 Task: Use GitHub's "Stars" to bookmark and organize repositories of interest.
Action: Mouse moved to (545, 42)
Screenshot: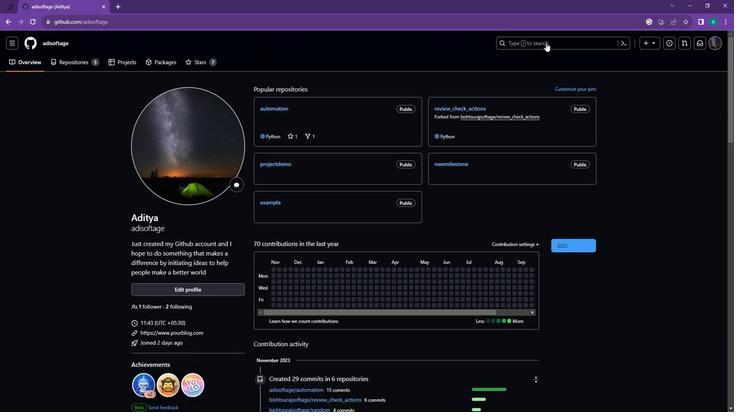 
Action: Mouse pressed left at (545, 42)
Screenshot: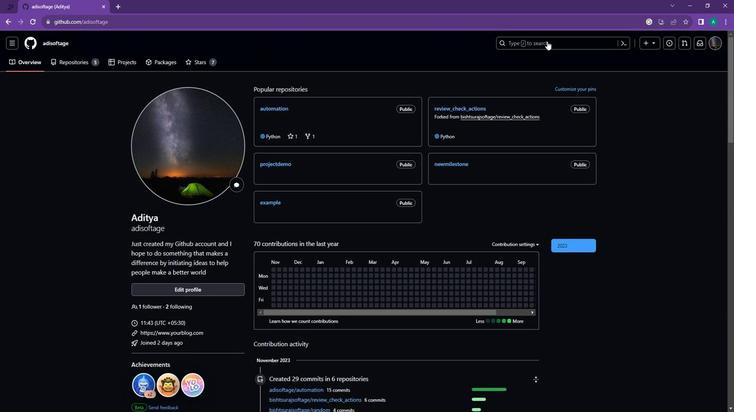
Action: Key pressed ctrl+A<Key.backspace>stock<Key.space>prediction<Key.enter>
Screenshot: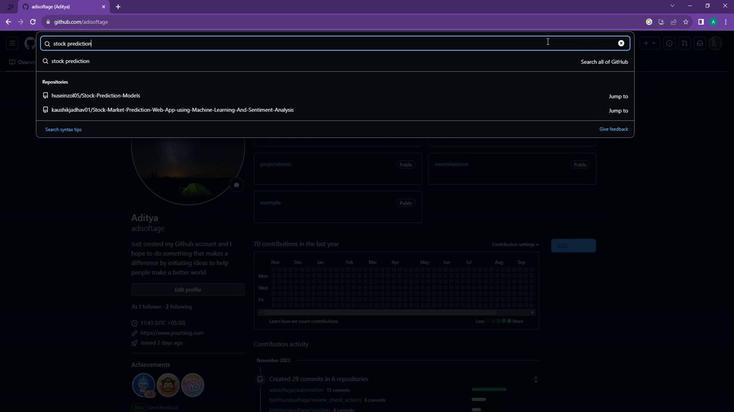 
Action: Mouse moved to (179, 157)
Screenshot: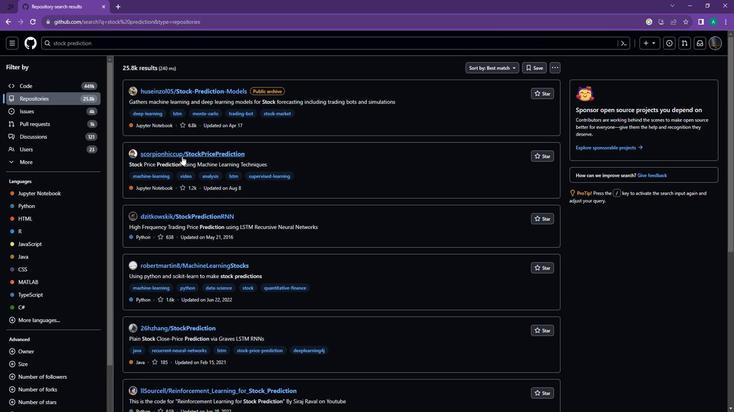 
Action: Mouse pressed left at (179, 157)
Screenshot: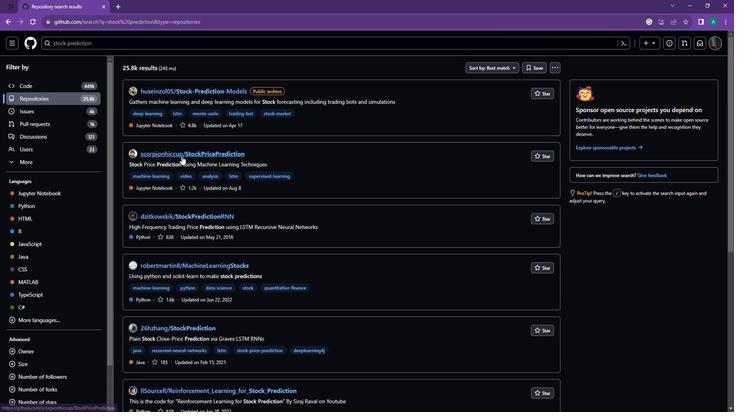 
Action: Mouse moved to (48, 45)
Screenshot: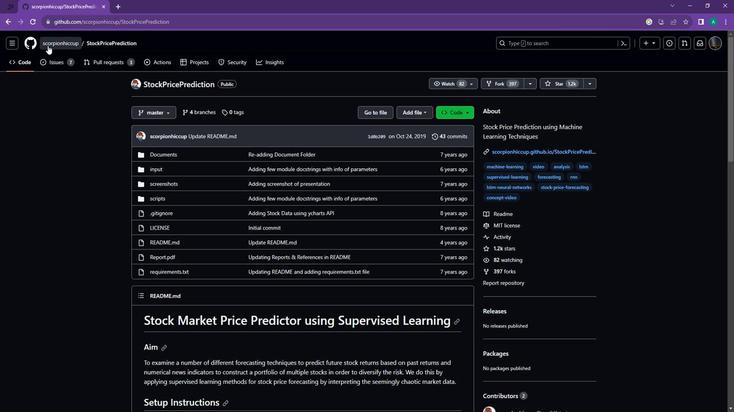 
Action: Mouse pressed left at (48, 45)
Screenshot: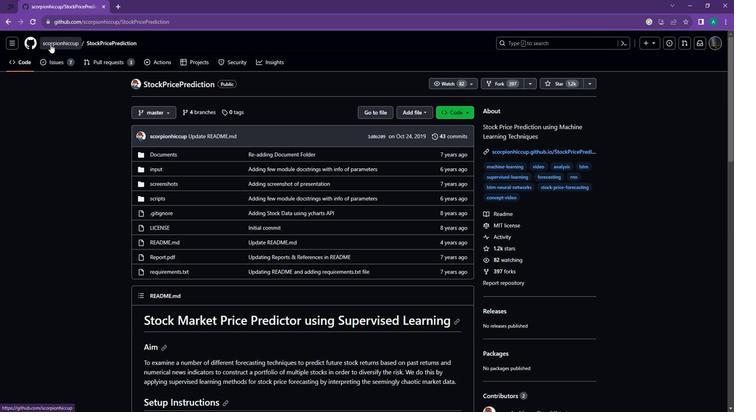 
Action: Mouse moved to (299, 110)
Screenshot: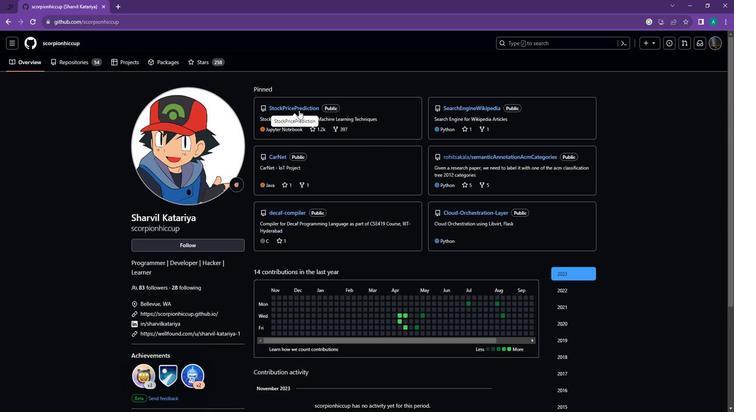 
Action: Mouse pressed left at (299, 110)
Screenshot: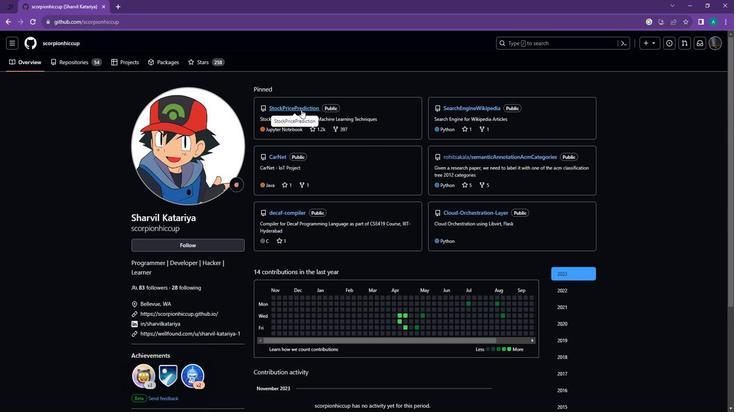
Action: Mouse moved to (266, 122)
Screenshot: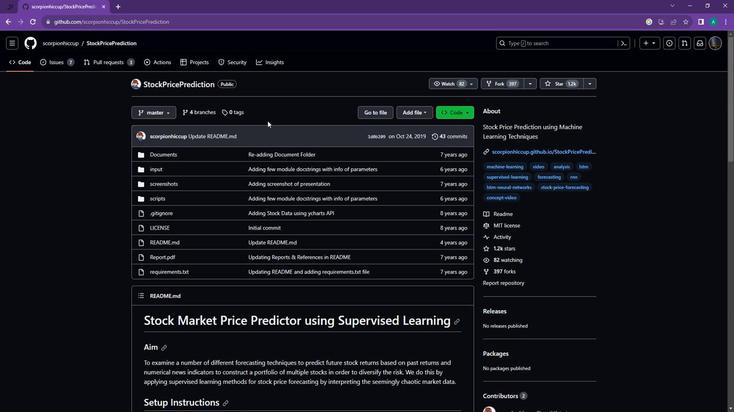 
Action: Mouse scrolled (266, 122) with delta (0, 0)
Screenshot: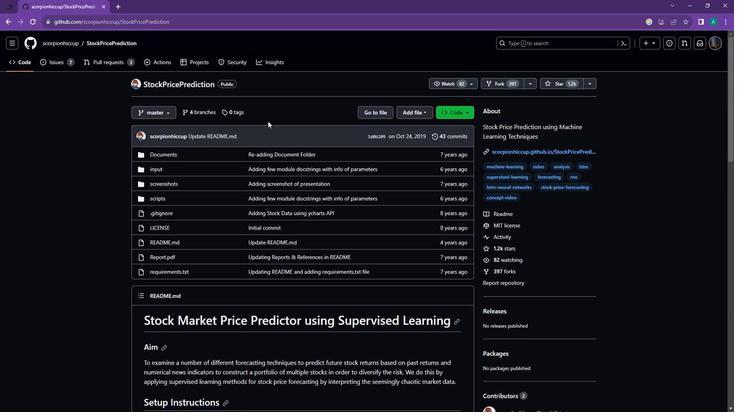 
Action: Mouse moved to (266, 126)
Screenshot: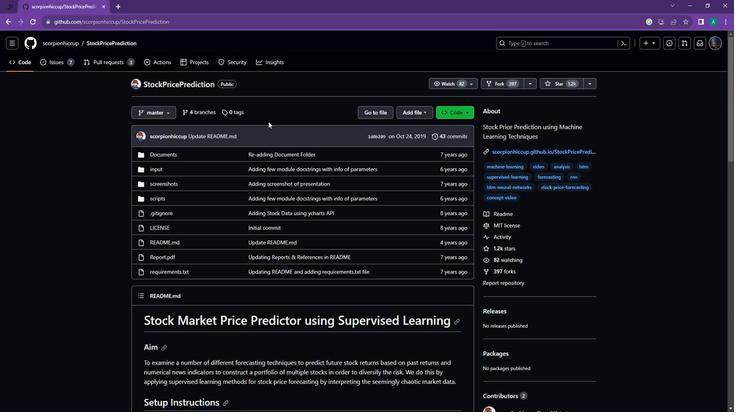 
Action: Mouse scrolled (266, 125) with delta (0, 0)
Screenshot: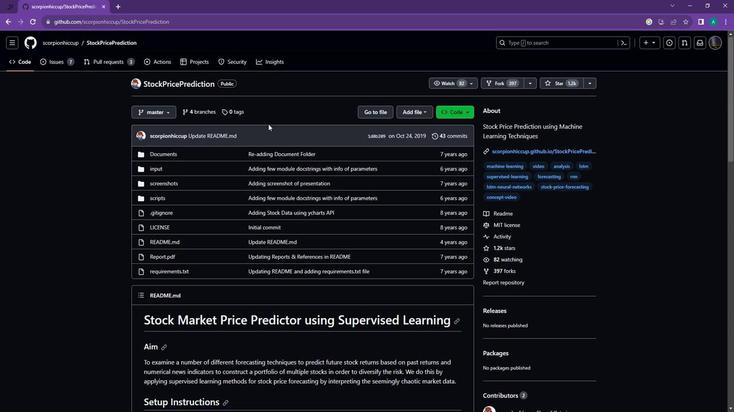 
Action: Mouse moved to (263, 141)
Screenshot: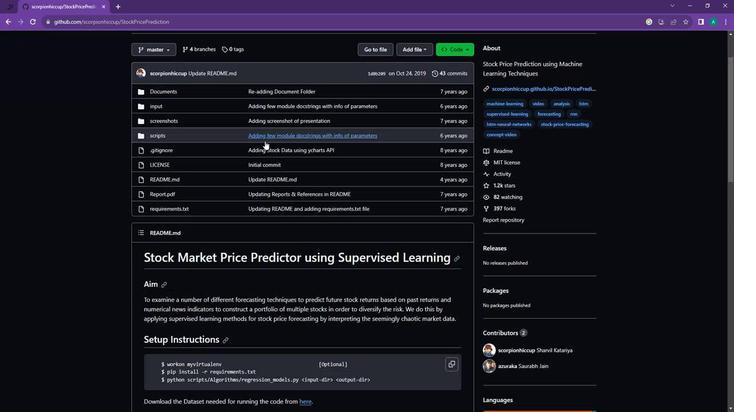 
Action: Mouse scrolled (263, 141) with delta (0, 0)
Screenshot: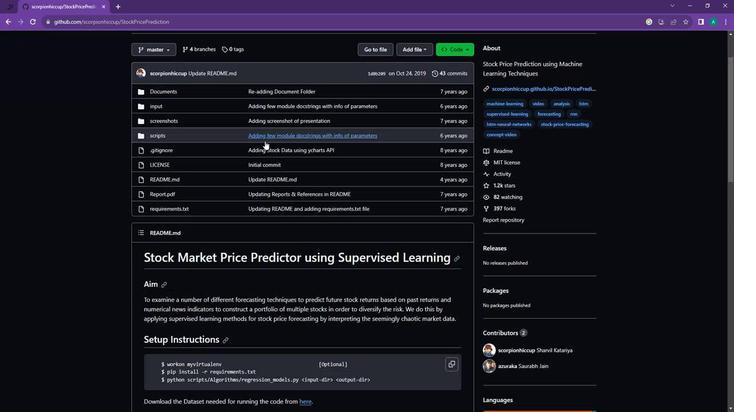
Action: Mouse moved to (262, 146)
Screenshot: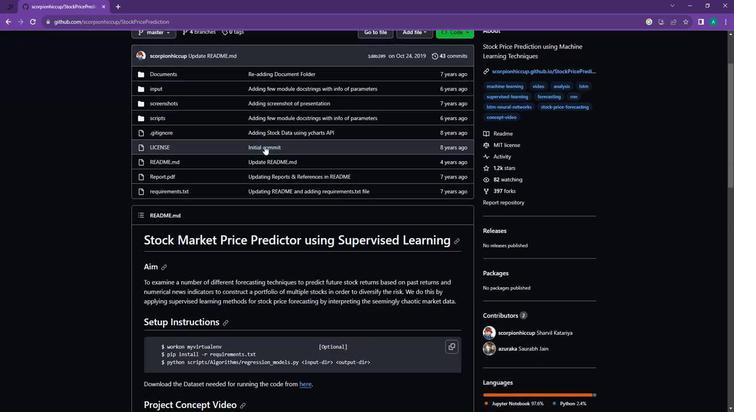 
Action: Mouse scrolled (262, 146) with delta (0, 0)
Screenshot: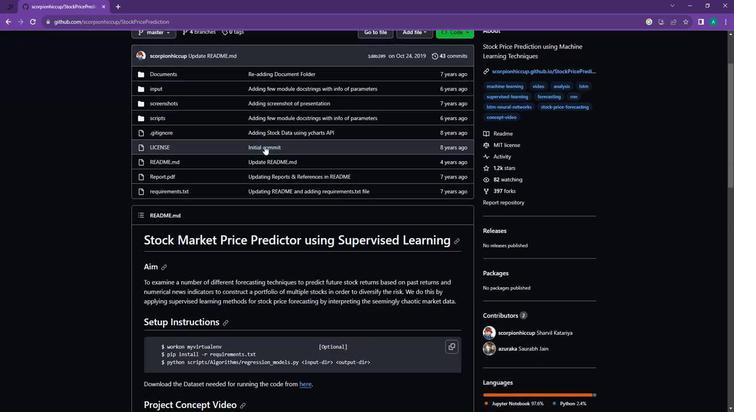 
Action: Mouse moved to (262, 151)
Screenshot: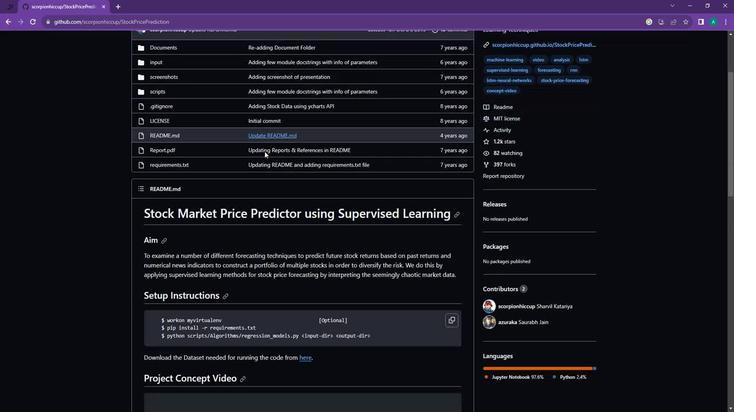
Action: Mouse scrolled (262, 151) with delta (0, 0)
Screenshot: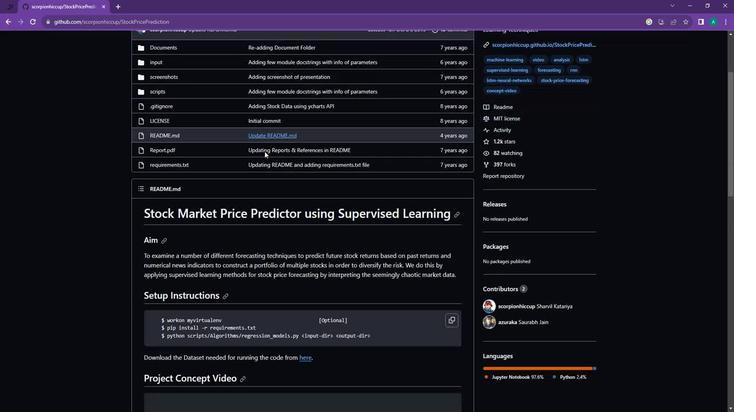 
Action: Mouse moved to (263, 161)
Screenshot: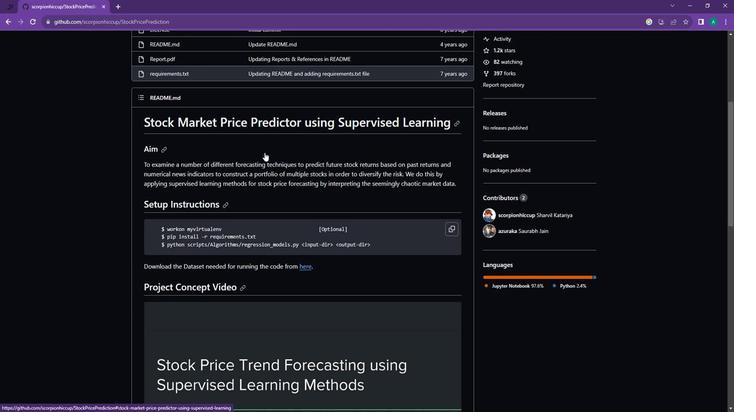 
Action: Mouse scrolled (263, 160) with delta (0, 0)
Screenshot: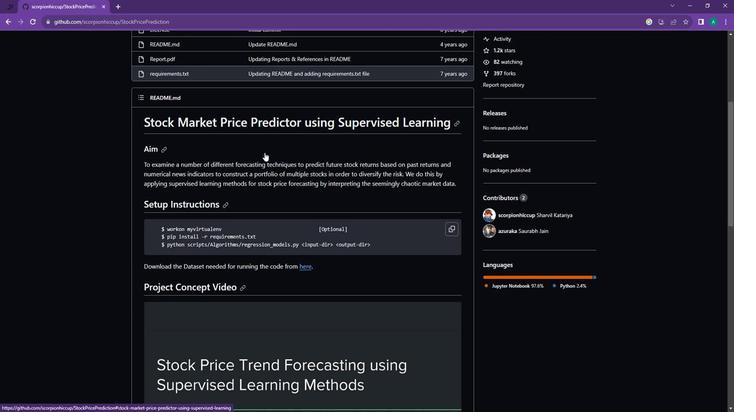
Action: Mouse scrolled (263, 160) with delta (0, 0)
Screenshot: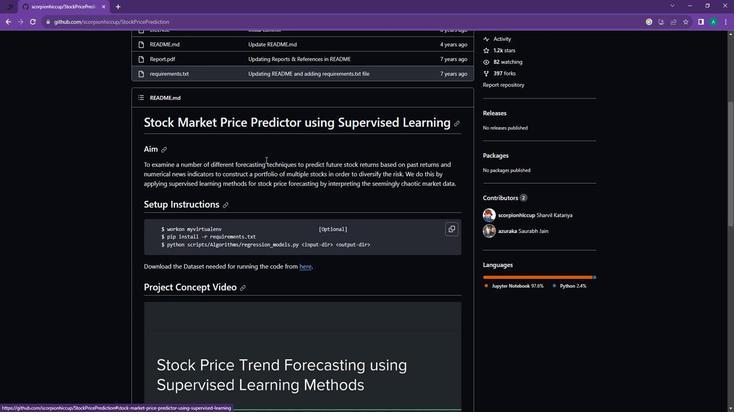 
Action: Mouse moved to (263, 161)
Screenshot: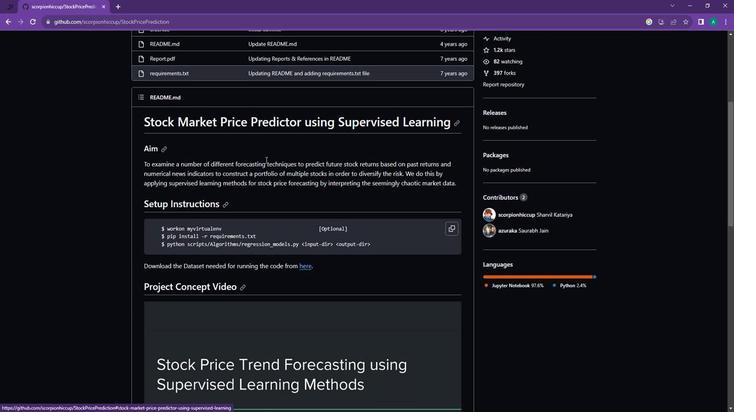 
Action: Mouse scrolled (263, 160) with delta (0, 0)
Screenshot: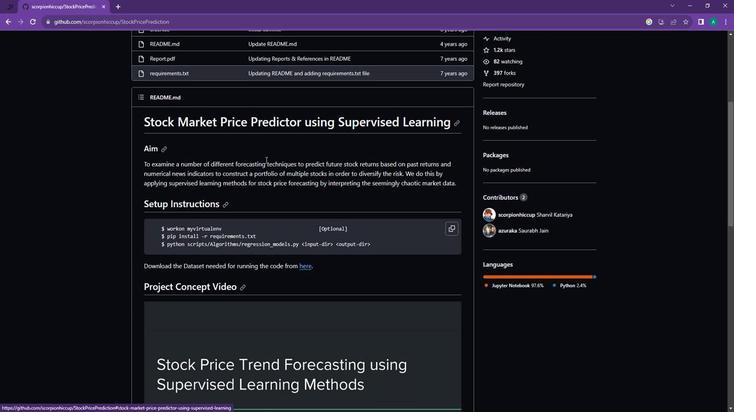 
Action: Mouse moved to (264, 162)
Screenshot: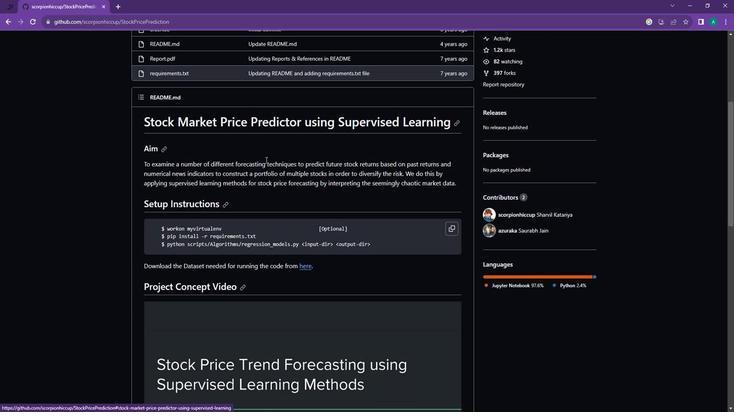
Action: Mouse scrolled (264, 162) with delta (0, 0)
Screenshot: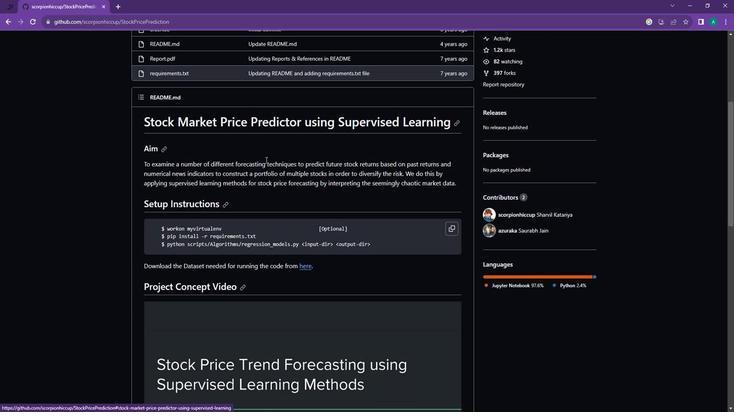
Action: Mouse moved to (398, 198)
Screenshot: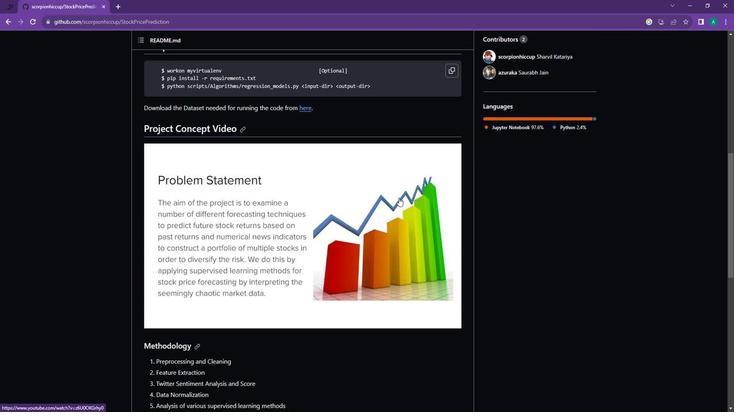 
Action: Mouse scrolled (398, 197) with delta (0, 0)
Screenshot: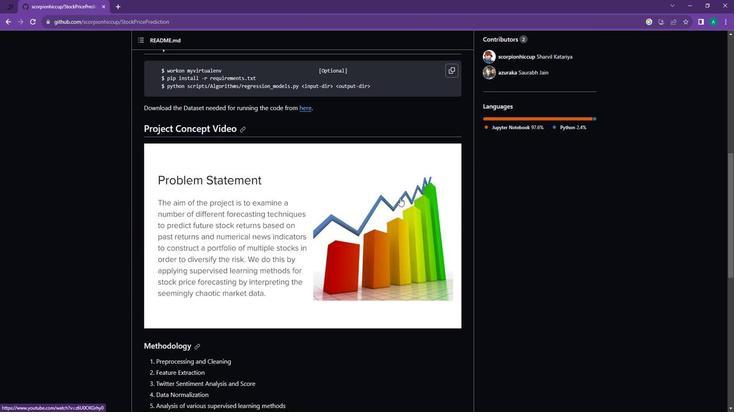 
Action: Mouse moved to (426, 203)
Screenshot: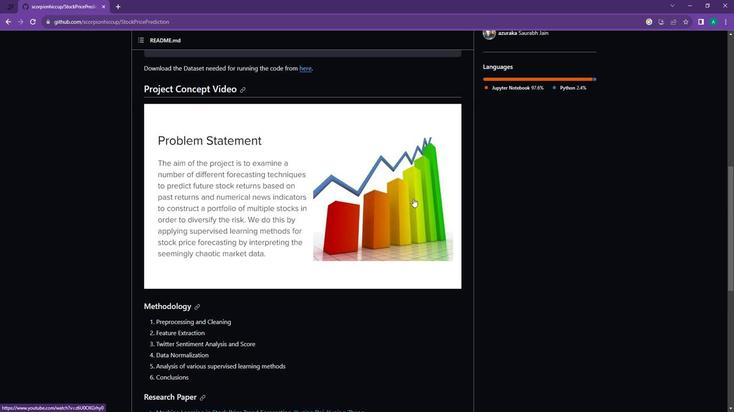 
Action: Mouse scrolled (426, 203) with delta (0, 0)
Screenshot: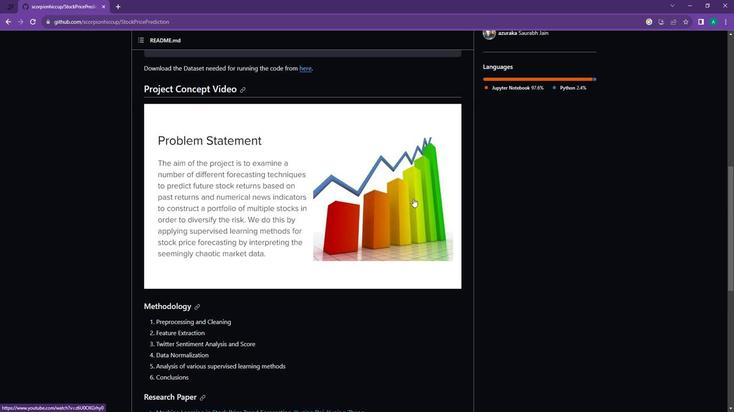
Action: Mouse moved to (435, 207)
Screenshot: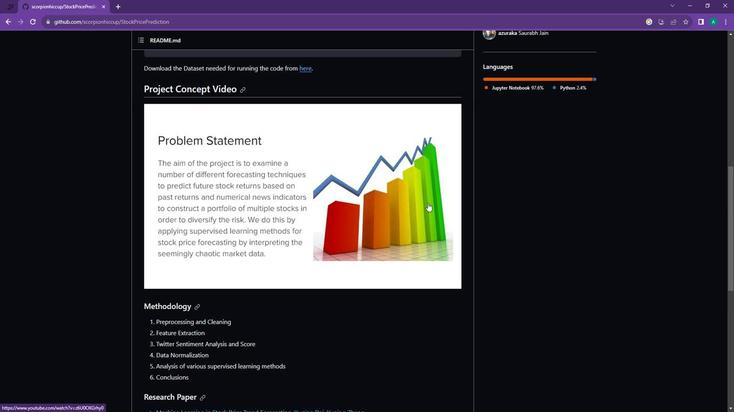 
Action: Mouse scrolled (435, 206) with delta (0, 0)
Screenshot: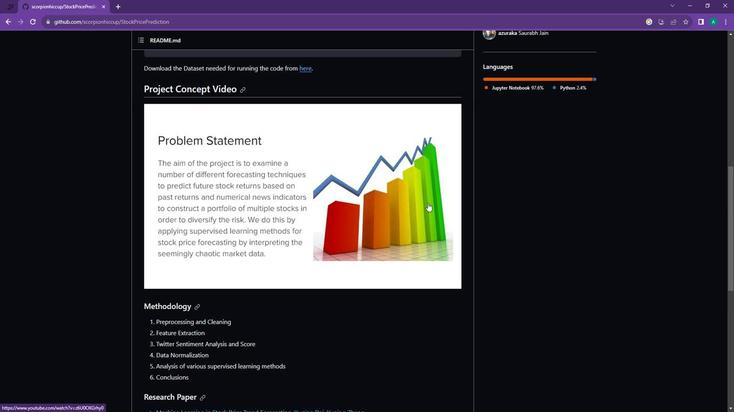 
Action: Mouse moved to (449, 211)
Screenshot: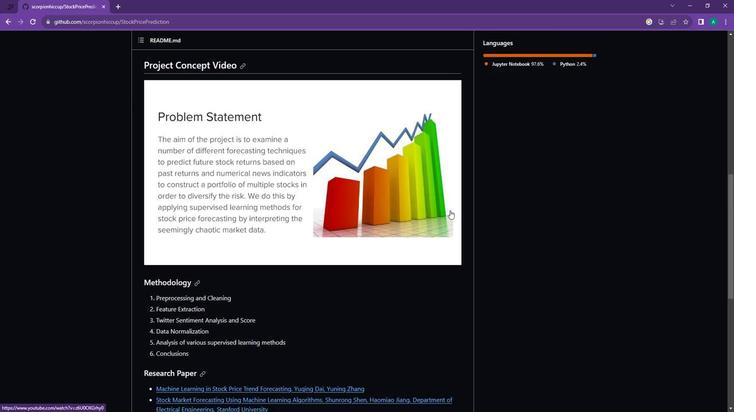 
Action: Mouse scrolled (449, 210) with delta (0, 0)
Screenshot: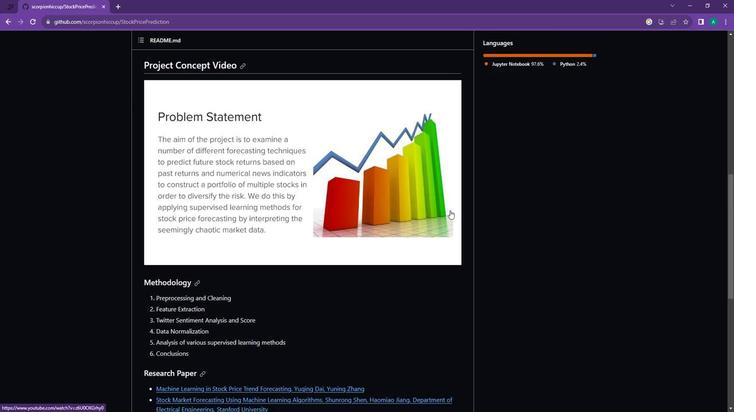 
Action: Mouse moved to (462, 207)
Screenshot: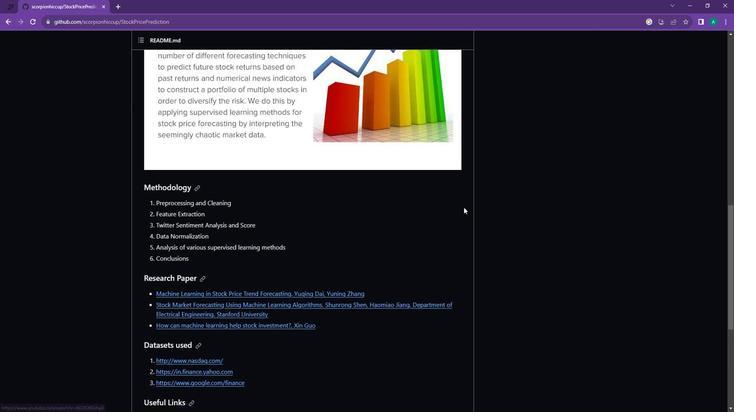 
Action: Mouse scrolled (462, 208) with delta (0, 0)
Screenshot: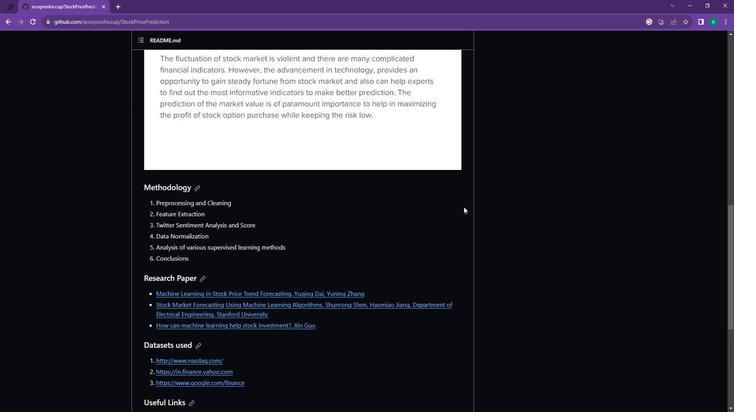 
Action: Mouse scrolled (462, 208) with delta (0, 0)
Screenshot: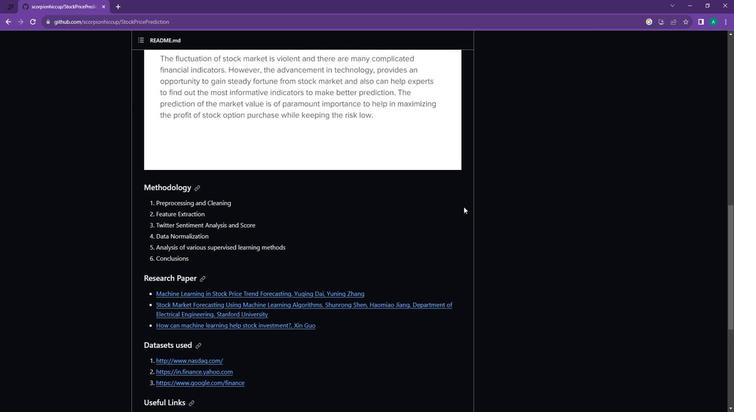 
Action: Mouse moved to (474, 200)
Screenshot: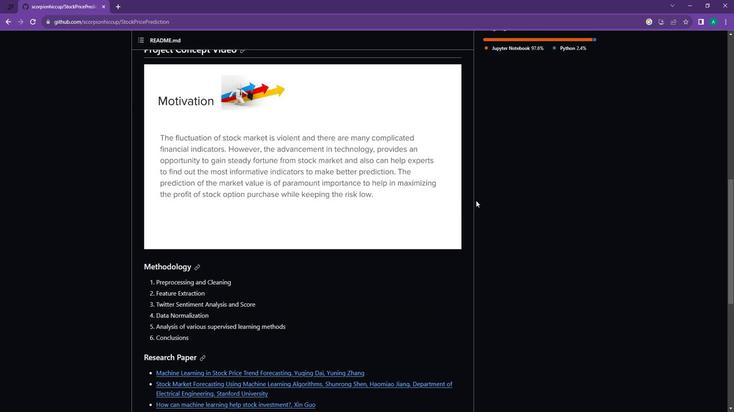 
Action: Mouse scrolled (474, 201) with delta (0, 0)
Screenshot: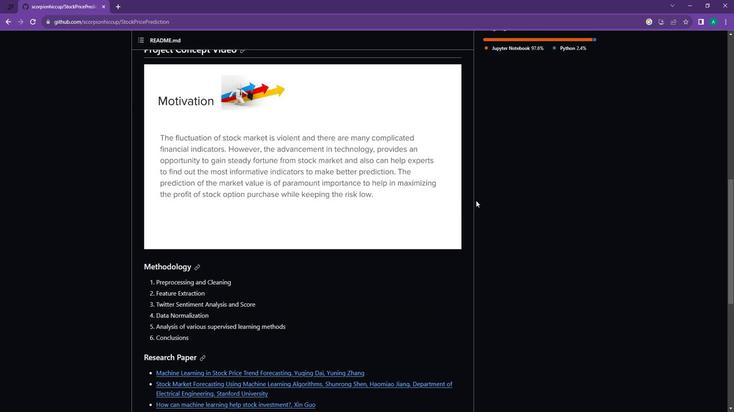 
Action: Mouse moved to (474, 200)
Screenshot: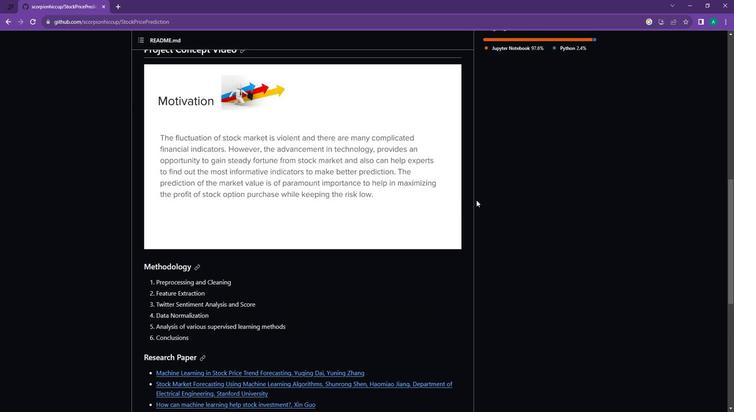 
Action: Mouse scrolled (474, 200) with delta (0, 0)
Screenshot: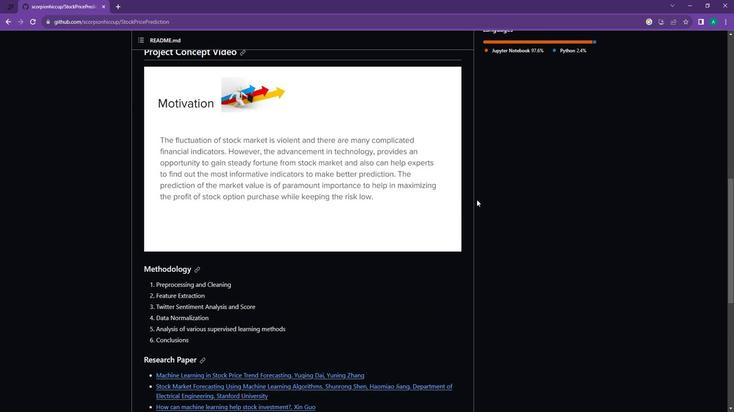 
Action: Mouse moved to (480, 197)
Screenshot: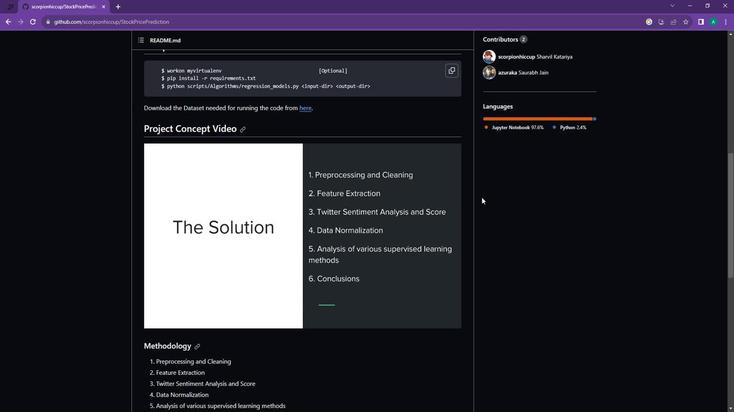 
Action: Mouse scrolled (480, 198) with delta (0, 0)
Screenshot: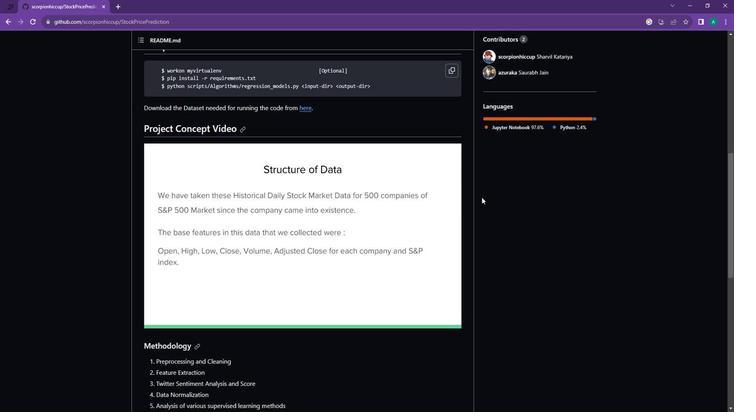
Action: Mouse scrolled (480, 198) with delta (0, 0)
Screenshot: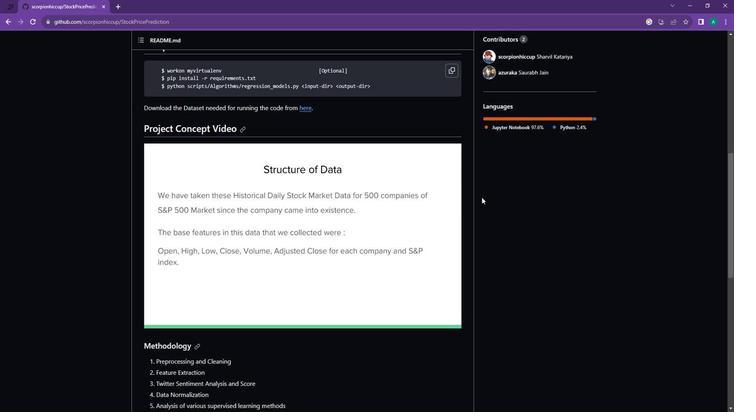 
Action: Mouse scrolled (480, 198) with delta (0, 0)
Screenshot: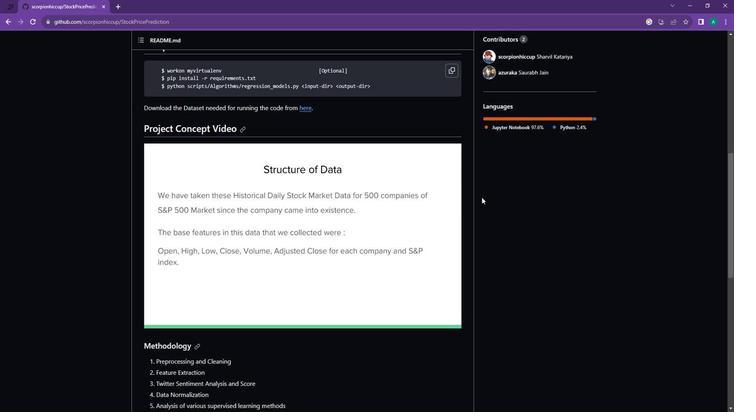 
Action: Mouse scrolled (480, 198) with delta (0, 0)
Screenshot: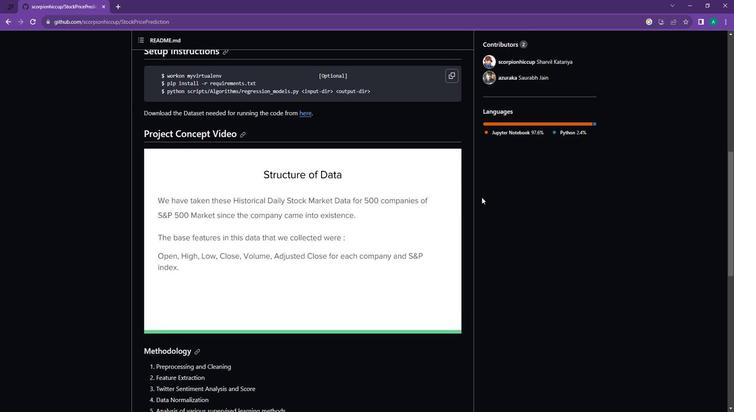 
Action: Mouse scrolled (480, 198) with delta (0, 0)
Screenshot: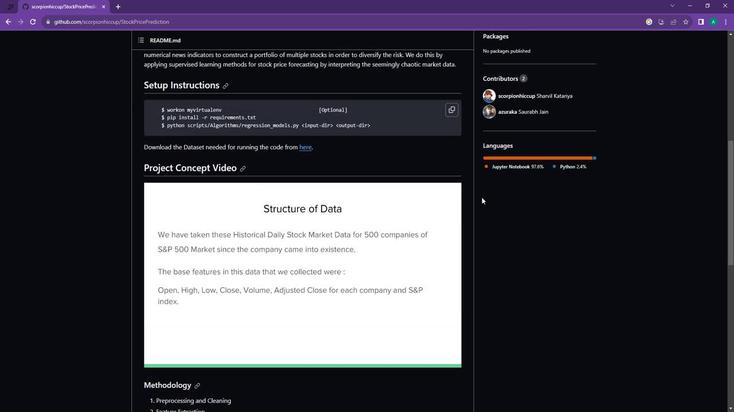 
Action: Mouse moved to (485, 160)
Screenshot: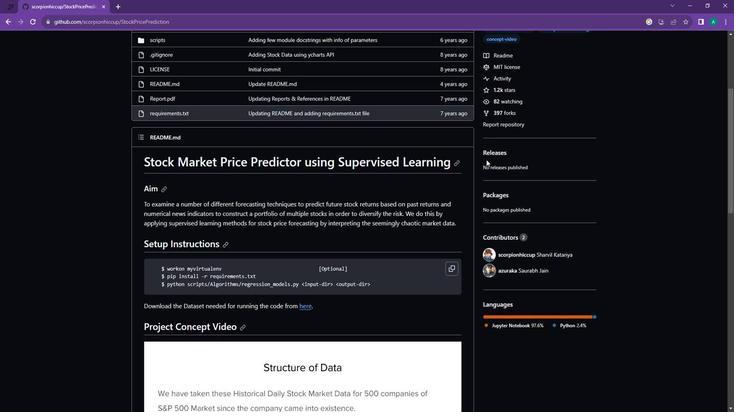 
Action: Mouse scrolled (485, 160) with delta (0, 0)
Screenshot: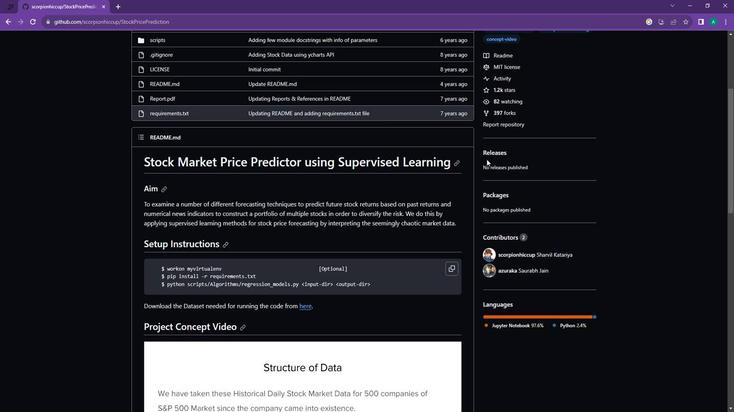 
Action: Mouse scrolled (485, 160) with delta (0, 0)
Screenshot: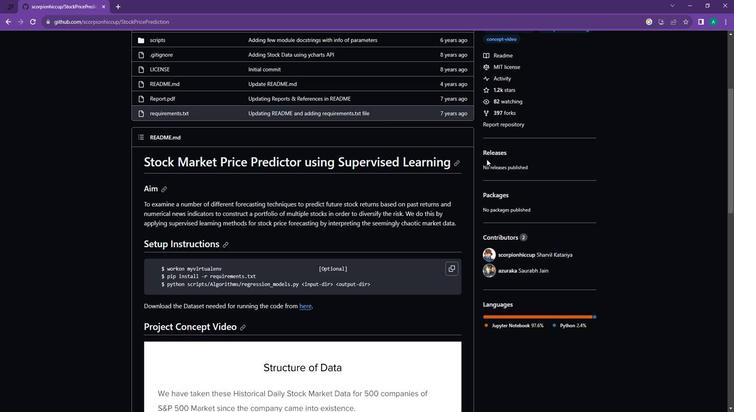
Action: Mouse scrolled (485, 160) with delta (0, 0)
Screenshot: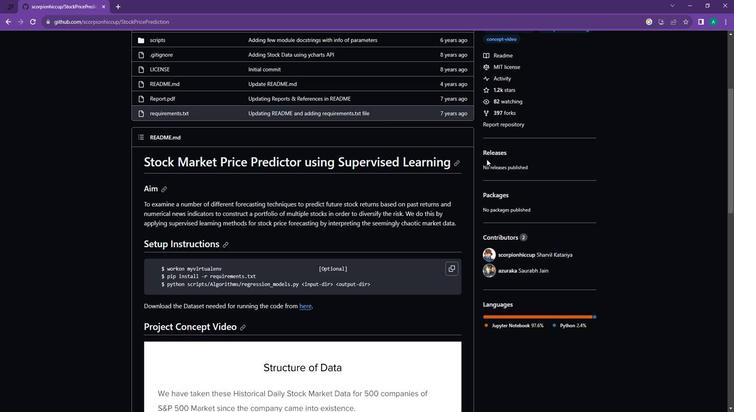 
Action: Mouse moved to (492, 153)
Screenshot: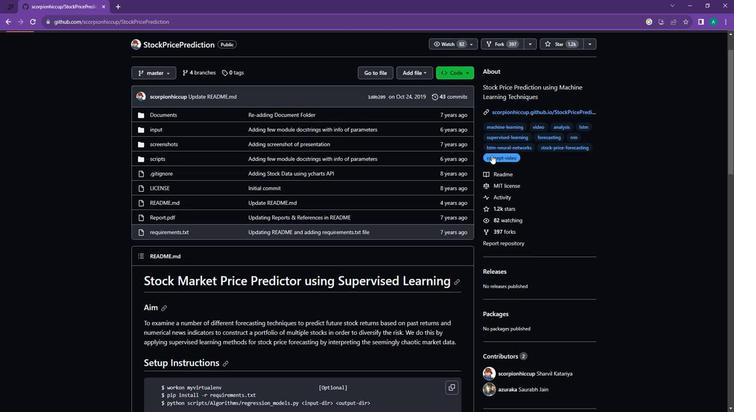 
Action: Mouse scrolled (492, 154) with delta (0, 0)
Screenshot: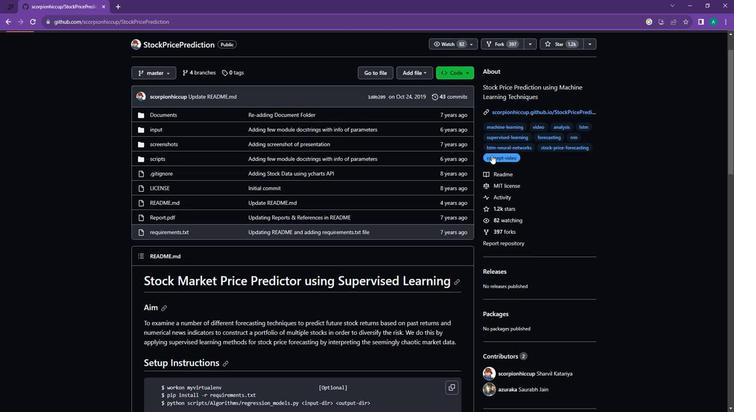 
Action: Mouse moved to (494, 151)
Screenshot: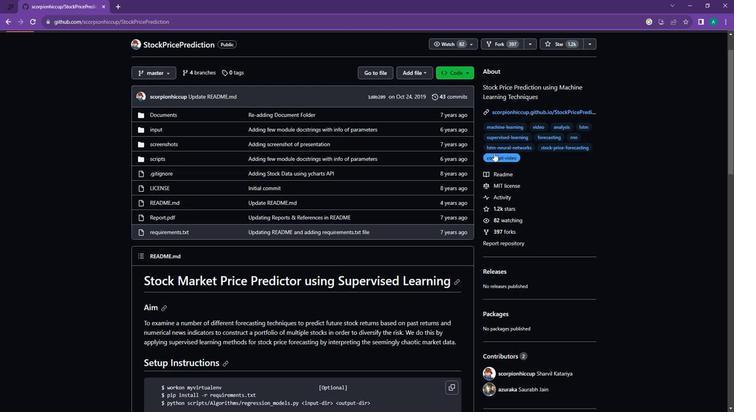 
Action: Mouse scrolled (494, 152) with delta (0, 0)
Screenshot: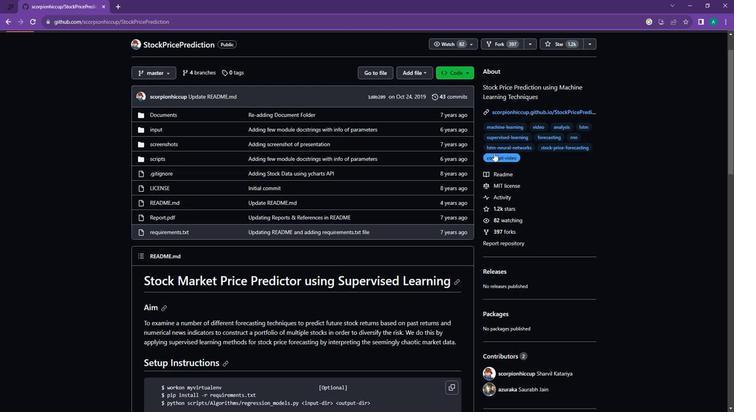 
Action: Mouse moved to (498, 148)
Screenshot: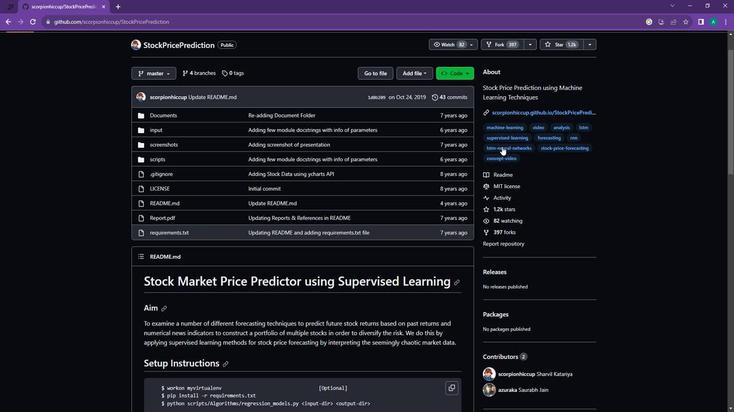 
Action: Mouse scrolled (498, 149) with delta (0, 0)
Screenshot: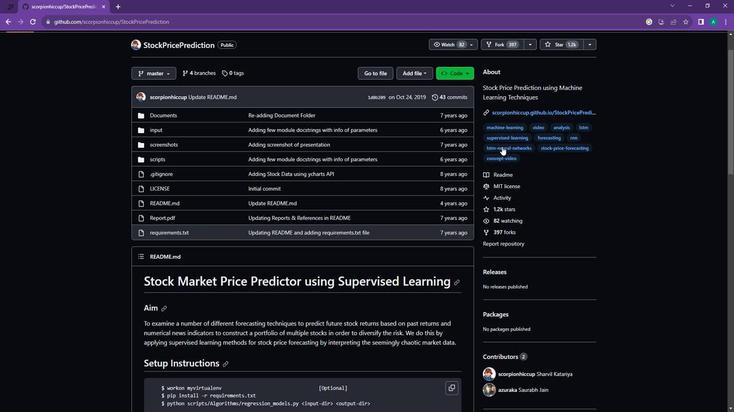 
Action: Mouse moved to (551, 83)
Screenshot: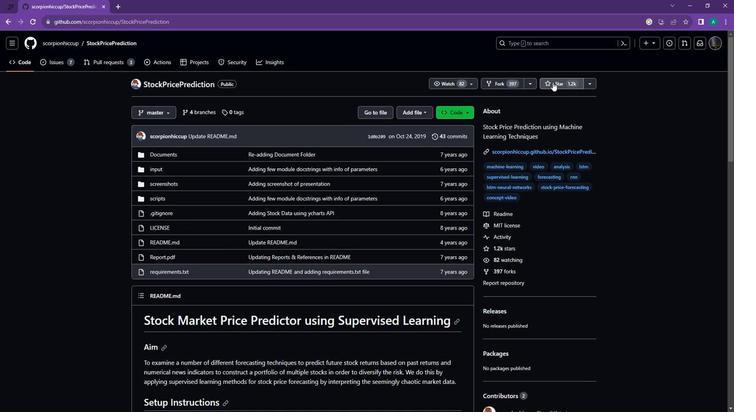 
Action: Mouse pressed left at (551, 83)
Screenshot: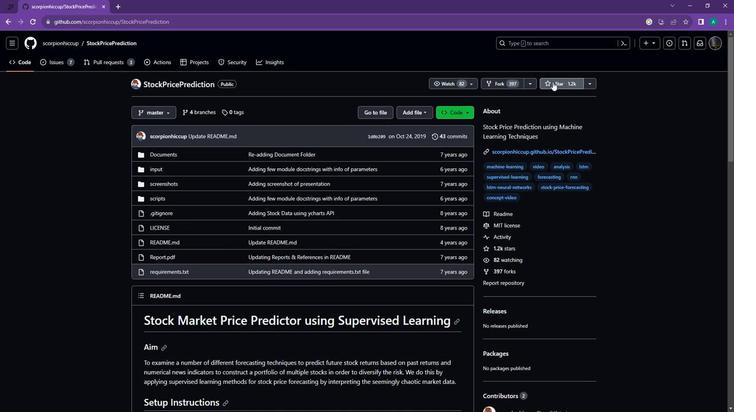 
Action: Mouse moved to (347, 170)
Screenshot: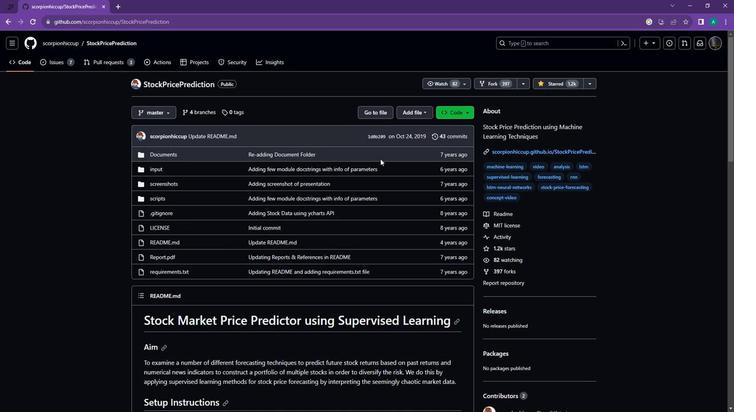 
Action: Mouse scrolled (347, 170) with delta (0, 0)
Screenshot: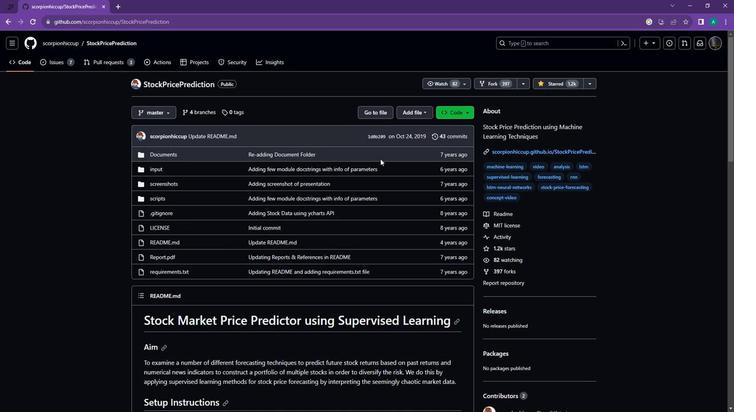 
Action: Mouse moved to (339, 172)
Screenshot: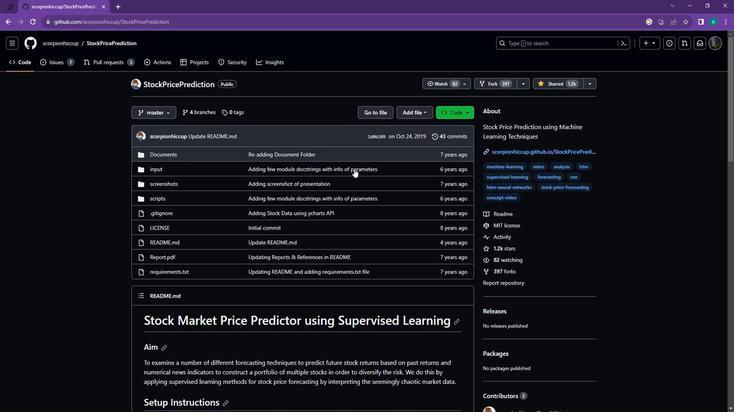 
Action: Mouse scrolled (339, 172) with delta (0, 0)
Screenshot: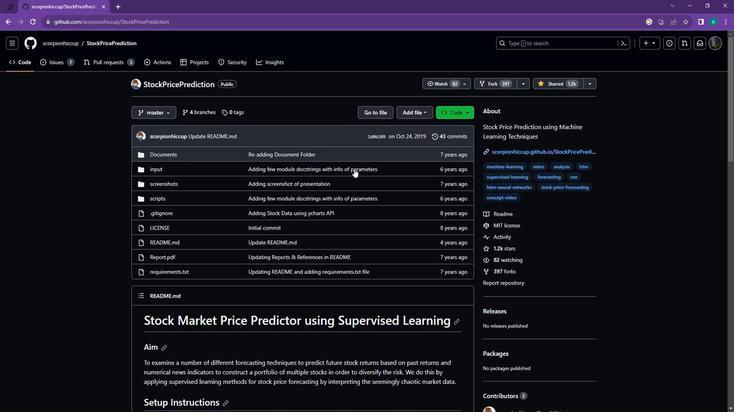 
Action: Mouse moved to (328, 175)
Screenshot: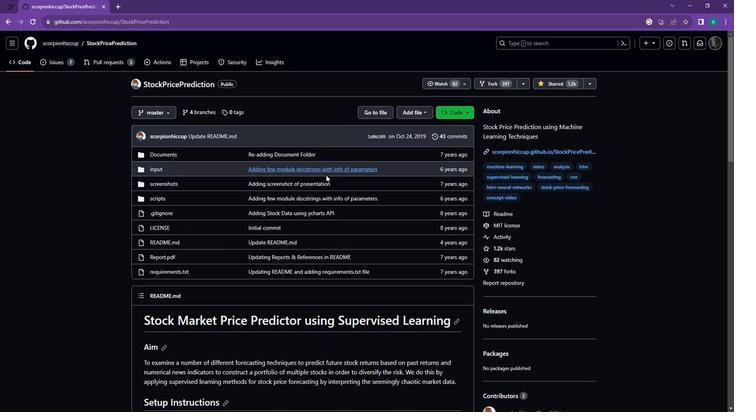 
Action: Mouse scrolled (328, 174) with delta (0, 0)
Screenshot: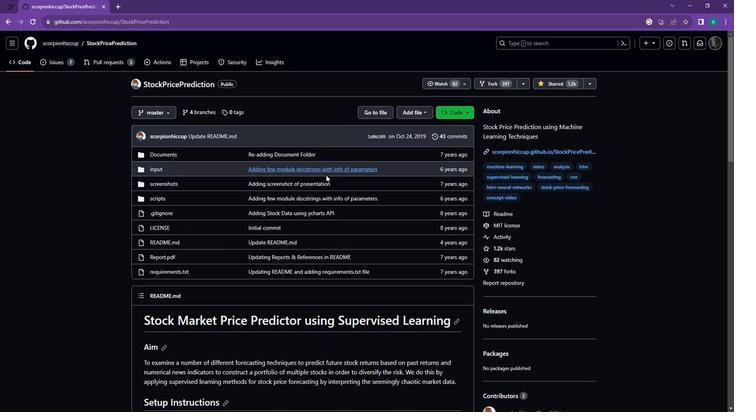 
Action: Mouse moved to (317, 177)
Screenshot: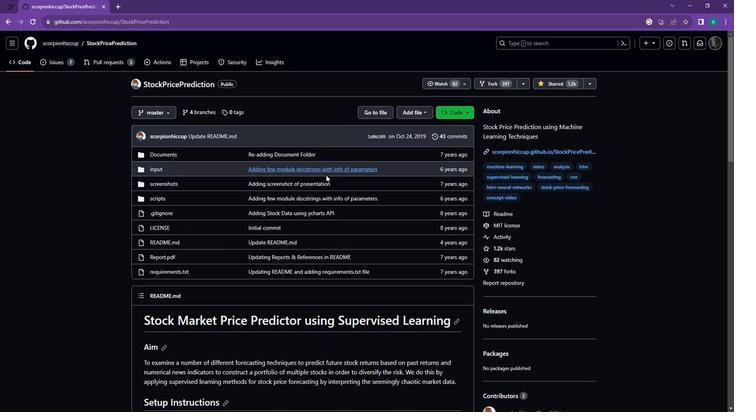 
Action: Mouse scrolled (317, 176) with delta (0, 0)
Screenshot: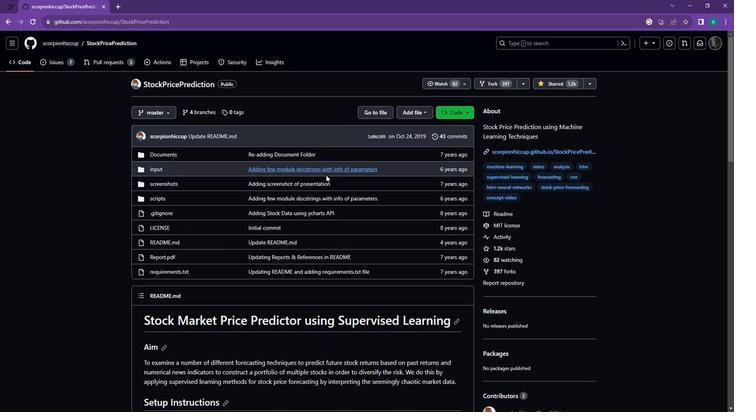 
Action: Mouse moved to (315, 177)
Screenshot: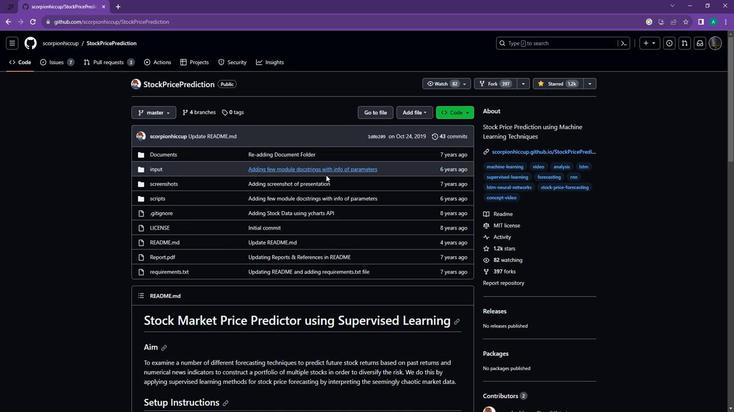 
Action: Mouse scrolled (315, 177) with delta (0, 0)
Screenshot: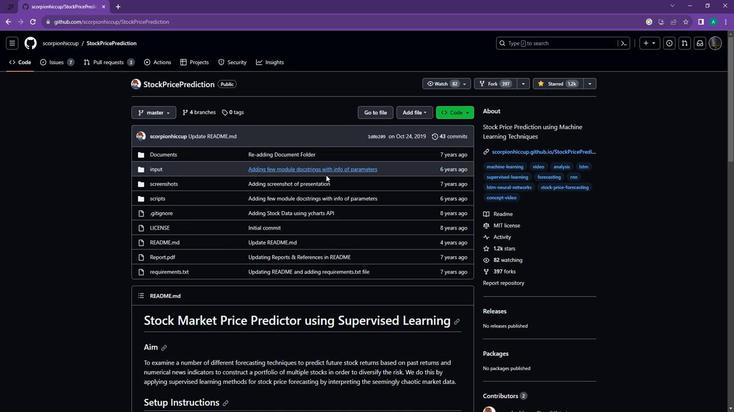 
Action: Mouse moved to (313, 178)
Screenshot: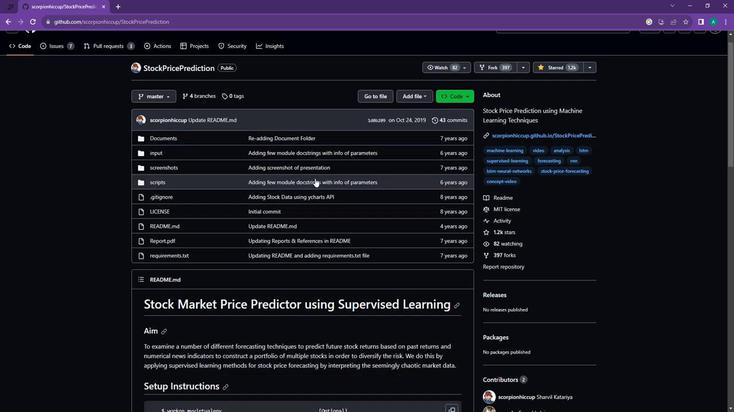
Action: Mouse scrolled (313, 178) with delta (0, 0)
Screenshot: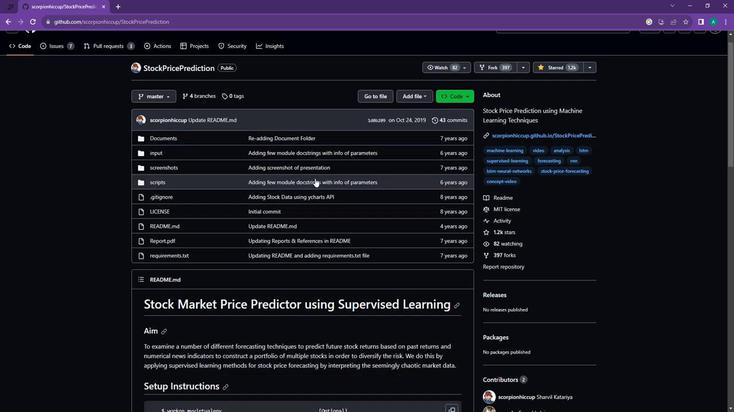 
Action: Mouse scrolled (313, 178) with delta (0, 0)
Screenshot: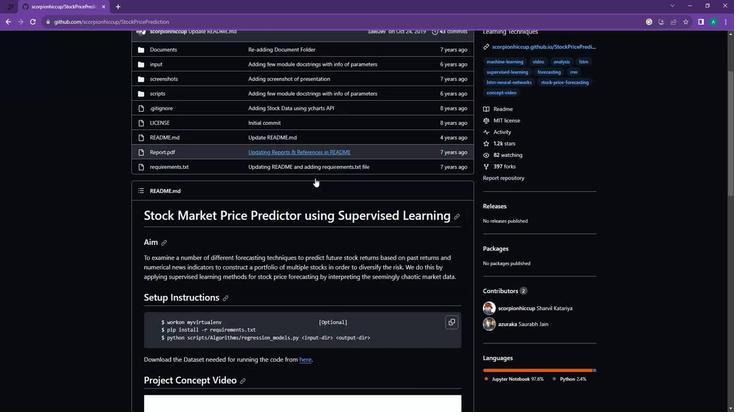 
Action: Mouse scrolled (313, 178) with delta (0, 0)
Screenshot: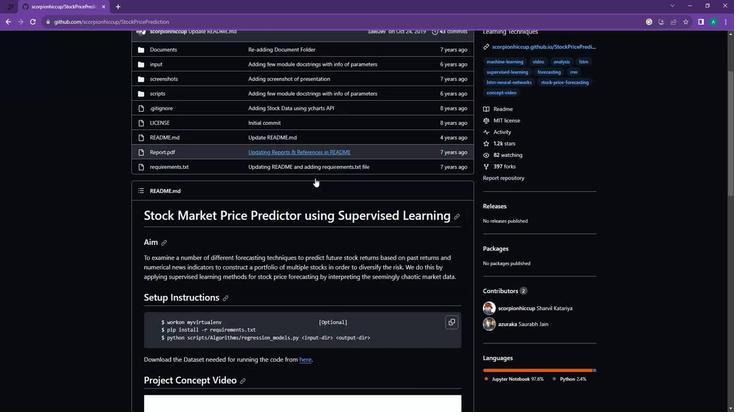 
Action: Mouse moved to (299, 184)
Screenshot: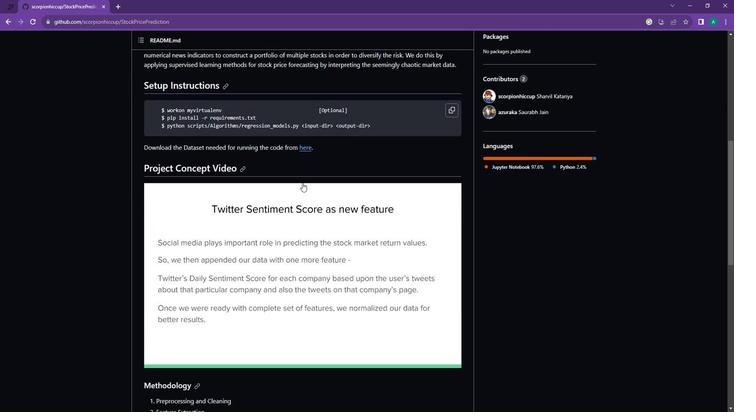 
Action: Mouse scrolled (299, 183) with delta (0, 0)
Screenshot: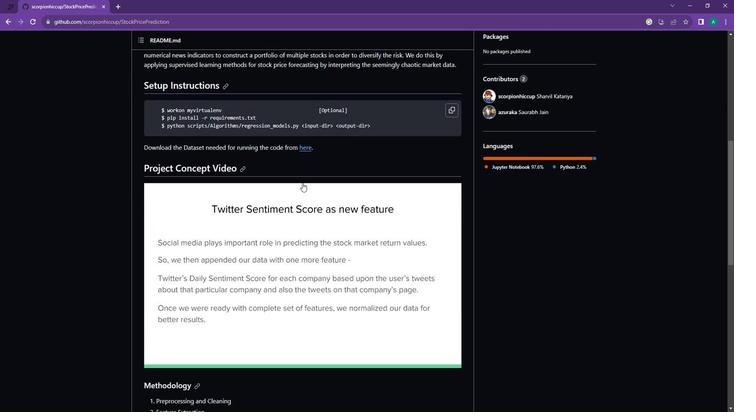 
Action: Mouse scrolled (299, 183) with delta (0, 0)
Screenshot: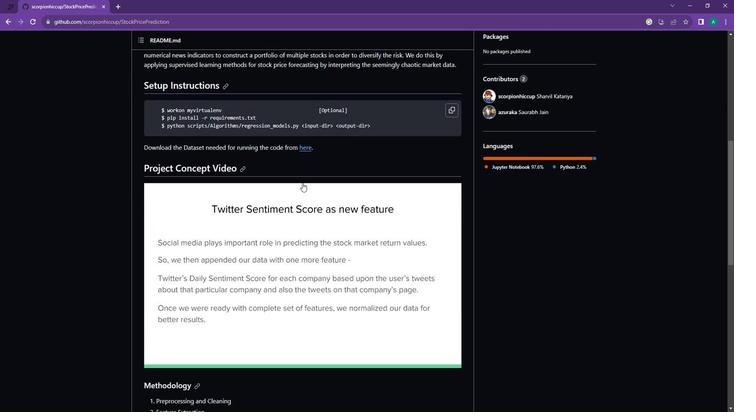 
Action: Mouse moved to (299, 184)
Screenshot: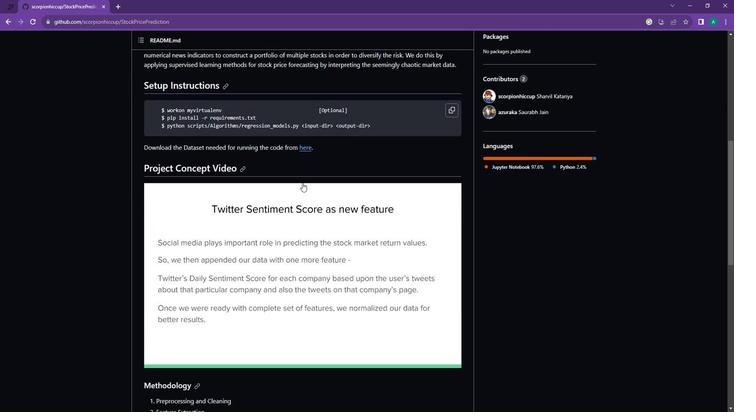 
Action: Mouse scrolled (299, 183) with delta (0, 0)
Screenshot: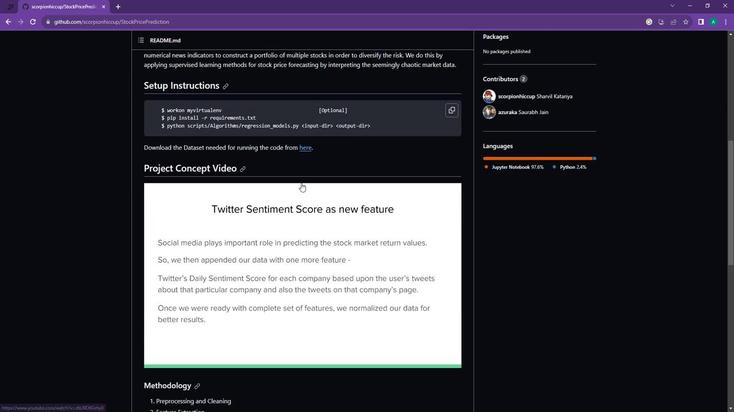 
Action: Mouse moved to (298, 184)
Screenshot: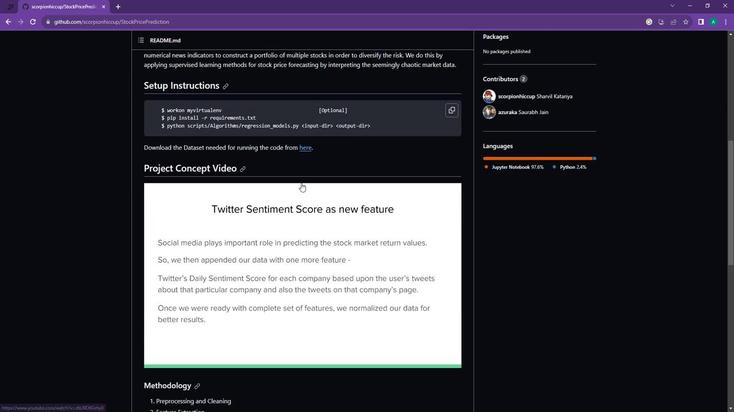 
Action: Mouse scrolled (298, 183) with delta (0, 0)
Screenshot: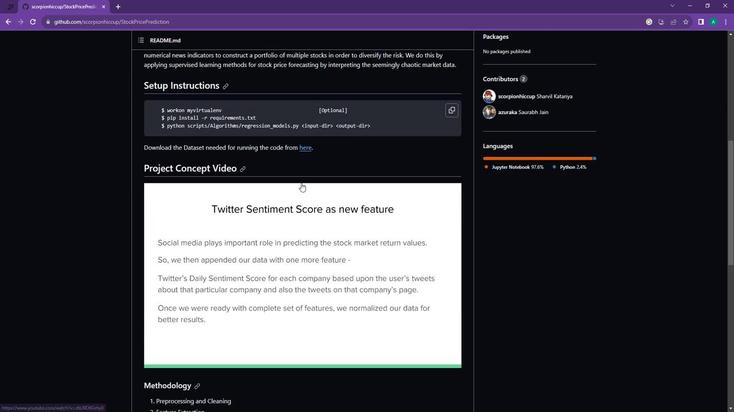 
Action: Mouse moved to (293, 182)
Screenshot: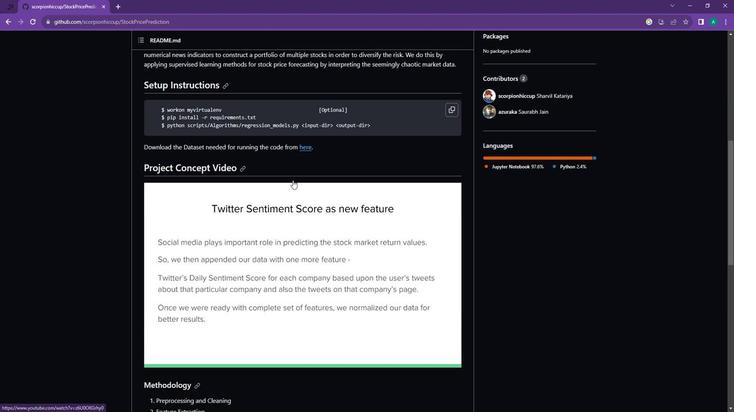 
Action: Mouse scrolled (293, 181) with delta (0, 0)
Screenshot: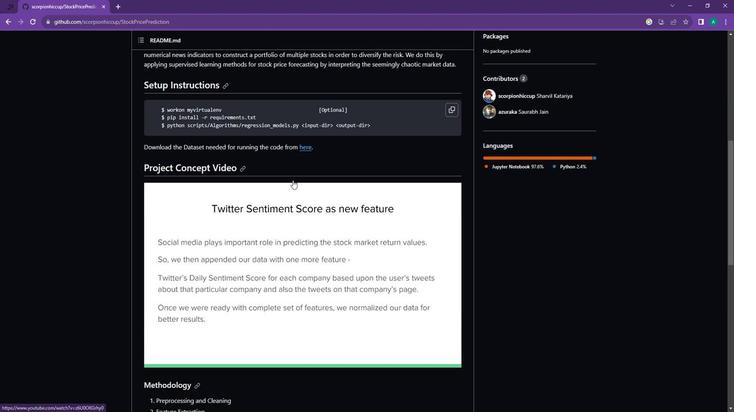 
Action: Mouse moved to (282, 179)
Screenshot: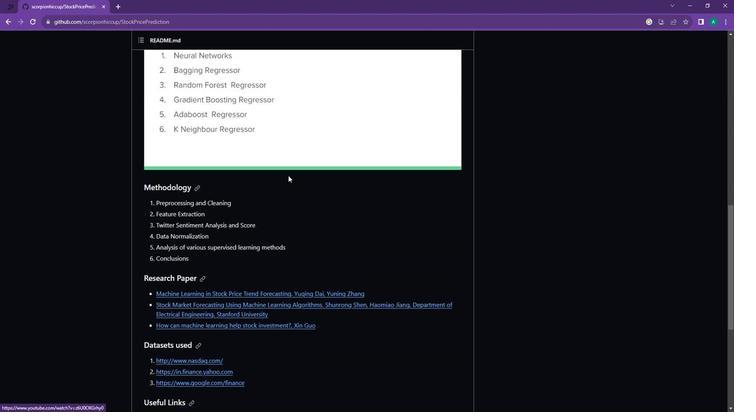 
Action: Mouse scrolled (282, 178) with delta (0, 0)
Screenshot: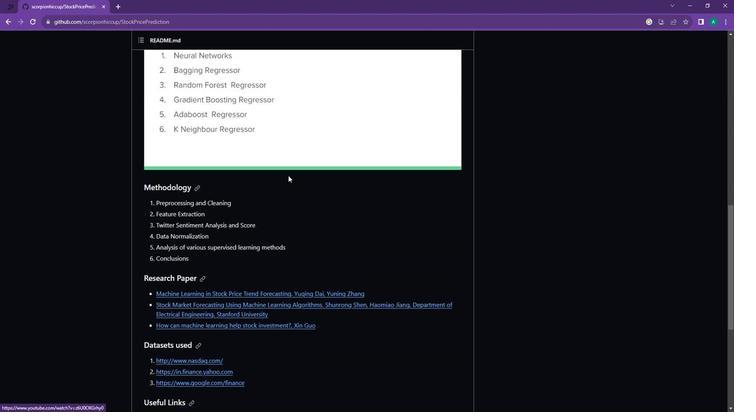 
Action: Mouse moved to (281, 180)
Screenshot: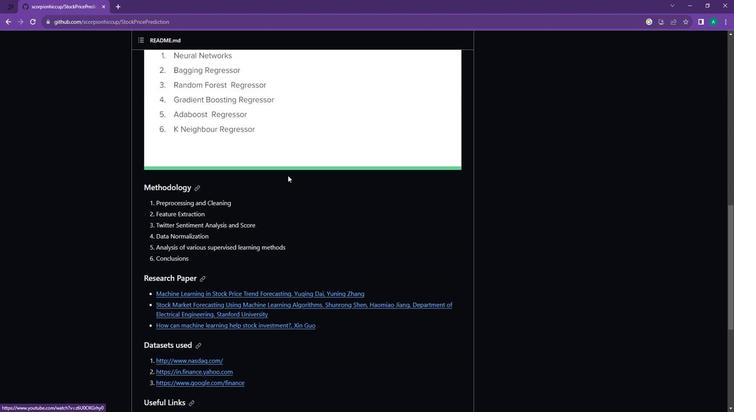 
Action: Mouse scrolled (281, 180) with delta (0, 0)
Screenshot: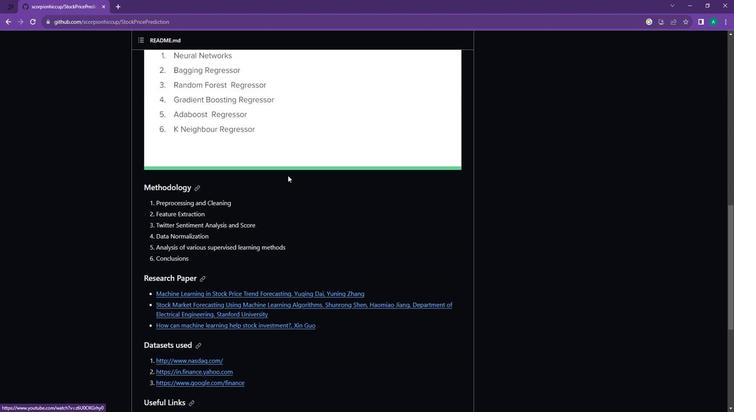 
Action: Mouse moved to (281, 181)
Screenshot: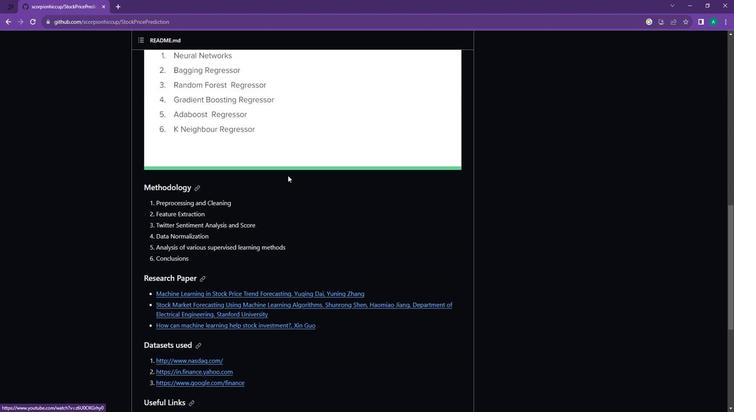 
Action: Mouse scrolled (281, 180) with delta (0, 0)
Screenshot: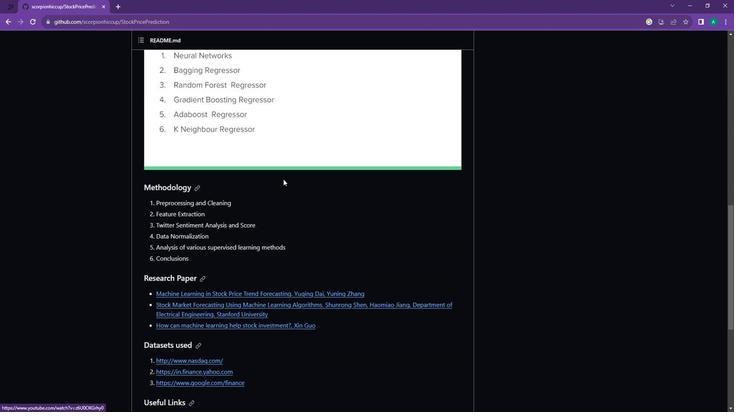 
Action: Mouse moved to (279, 185)
Screenshot: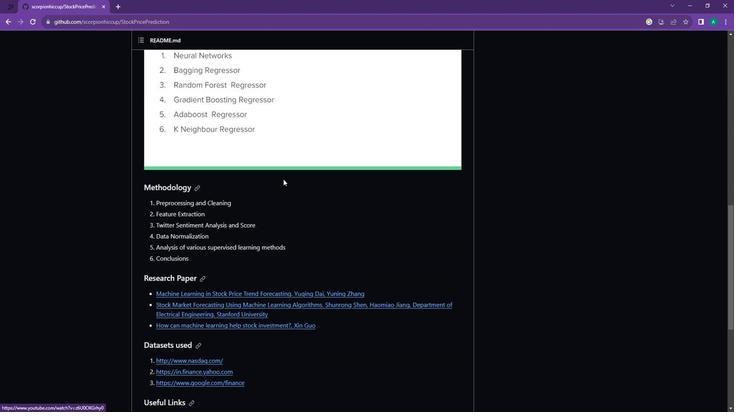 
Action: Mouse scrolled (279, 185) with delta (0, 0)
Screenshot: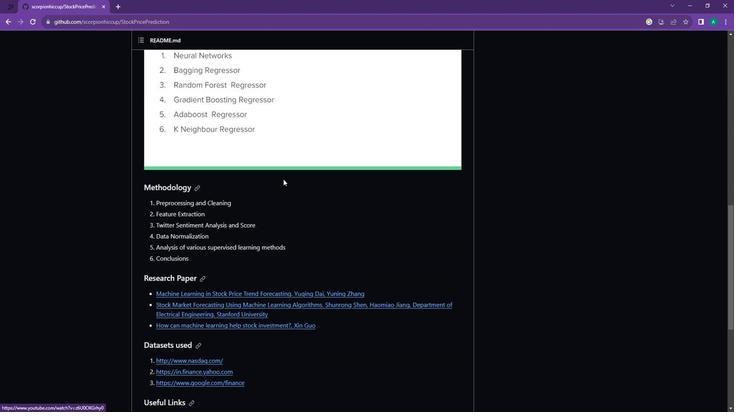 
Action: Mouse moved to (276, 192)
Screenshot: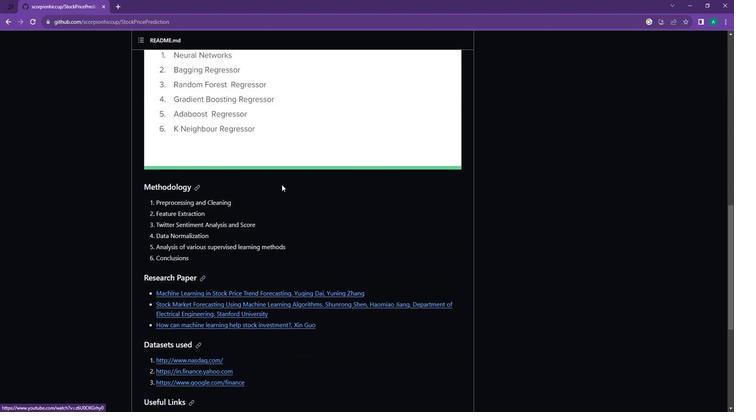 
Action: Mouse scrolled (276, 192) with delta (0, 0)
Screenshot: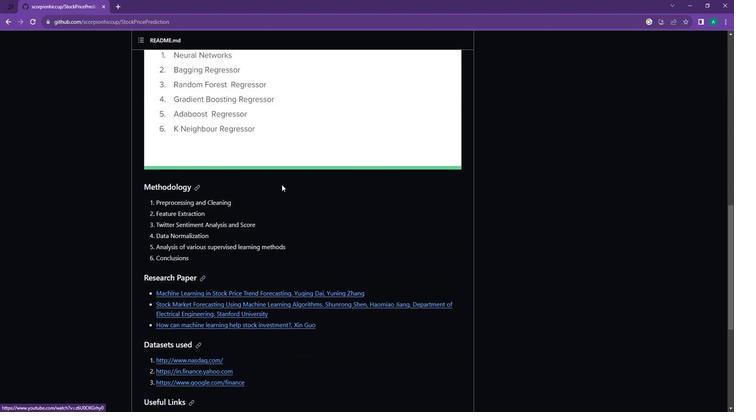 
Action: Mouse moved to (272, 197)
Screenshot: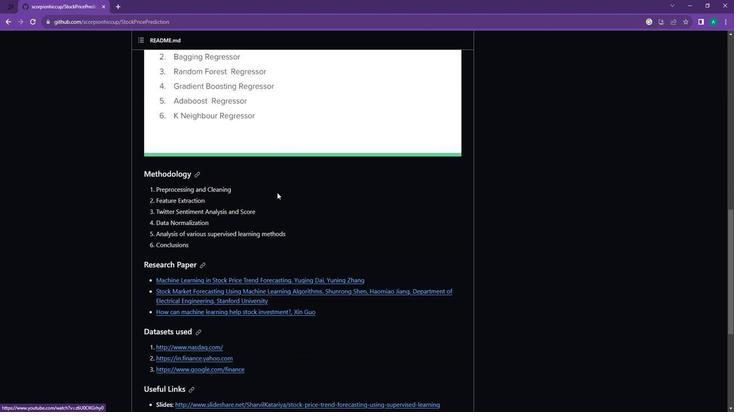 
Action: Mouse scrolled (272, 196) with delta (0, 0)
Screenshot: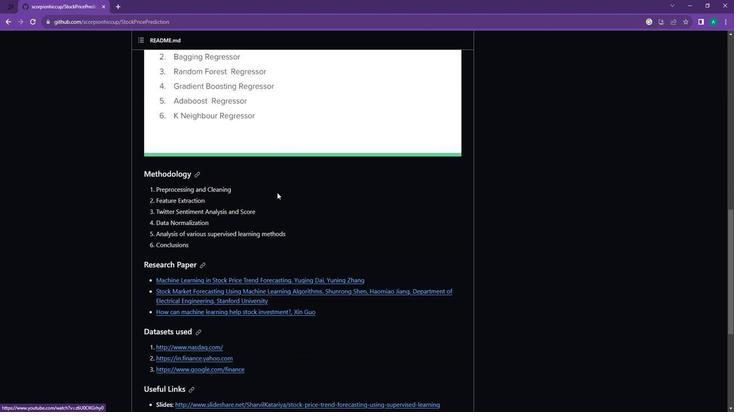 
Action: Mouse moved to (4, 26)
Screenshot: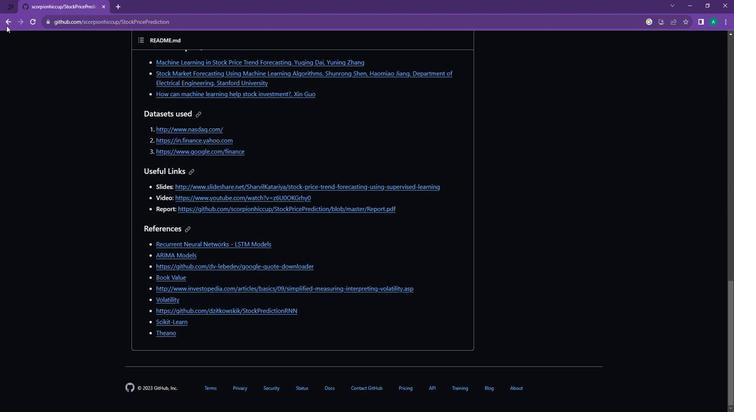 
Action: Mouse pressed left at (4, 26)
Screenshot: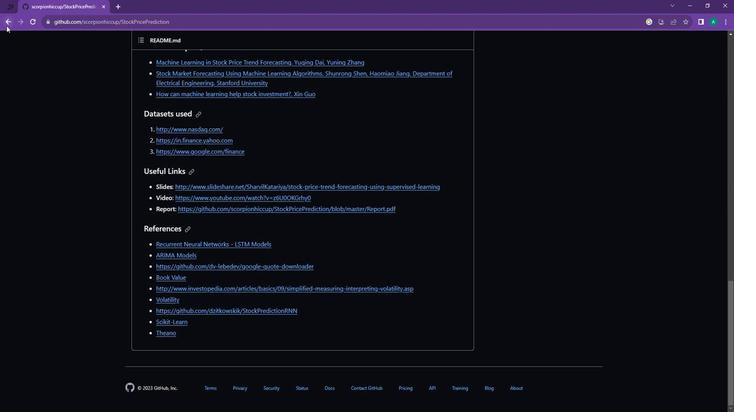 
Action: Mouse moved to (543, 45)
Screenshot: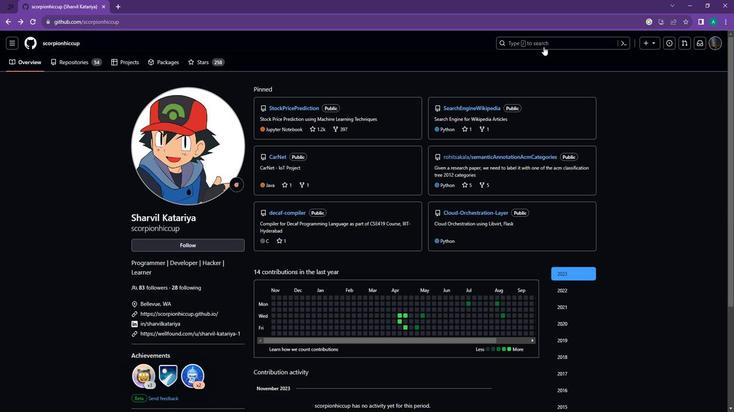 
Action: Mouse pressed left at (543, 45)
Screenshot: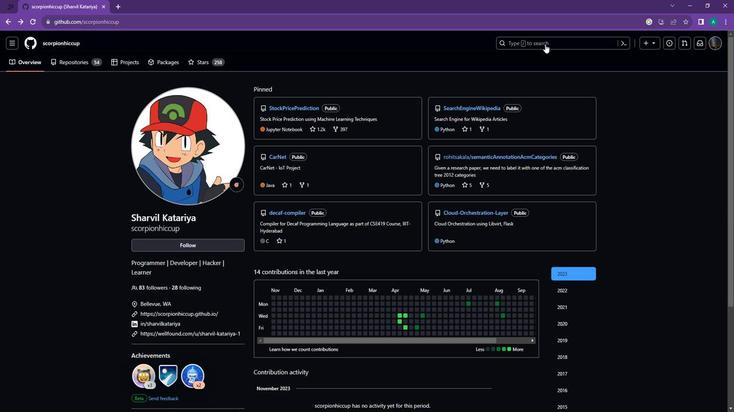 
Action: Key pressed ctrl+Ahacker<Key.enter>
Screenshot: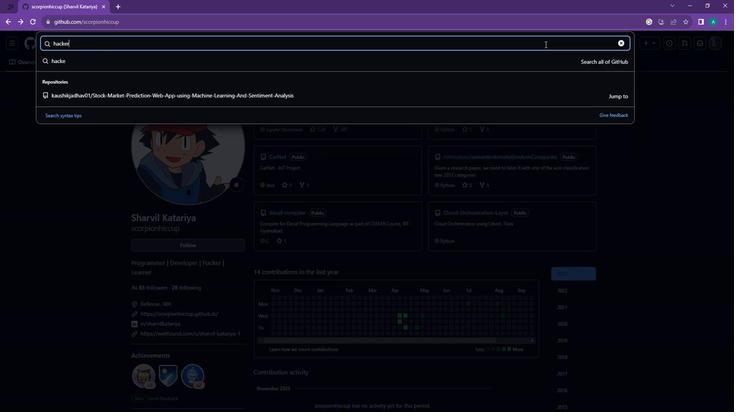 
Action: Mouse moved to (152, 216)
Screenshot: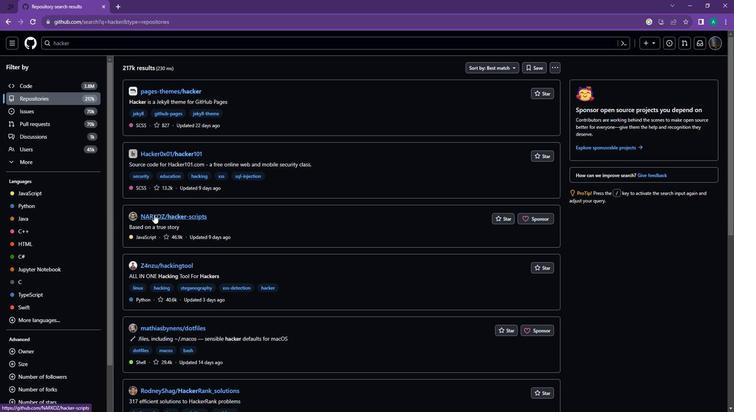 
Action: Mouse pressed left at (152, 216)
Screenshot: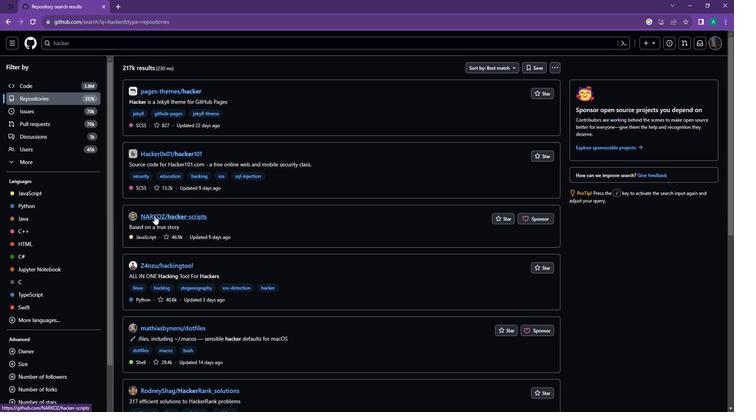 
Action: Mouse moved to (46, 45)
Screenshot: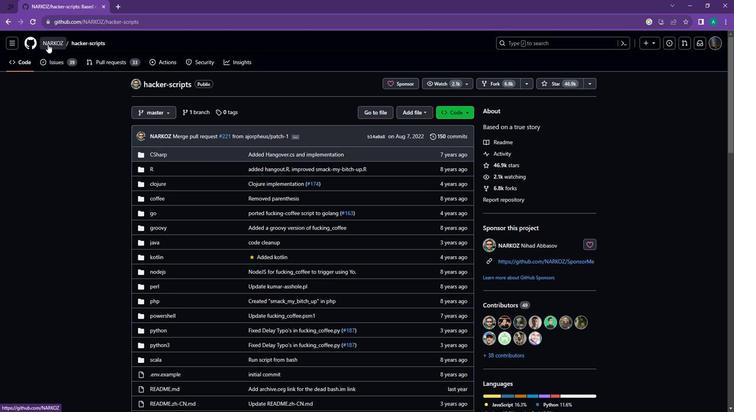 
Action: Mouse pressed left at (46, 45)
Screenshot: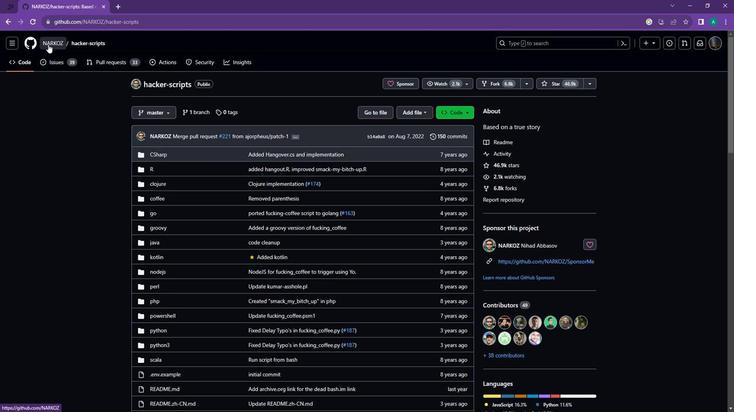 
Action: Mouse moved to (5, 21)
Screenshot: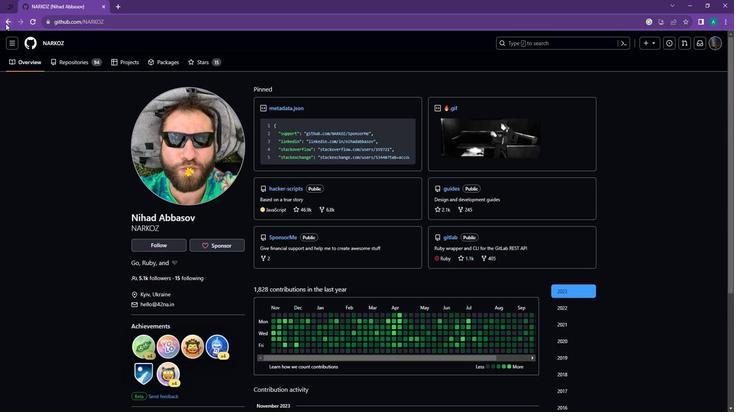 
Action: Mouse pressed left at (5, 21)
Screenshot: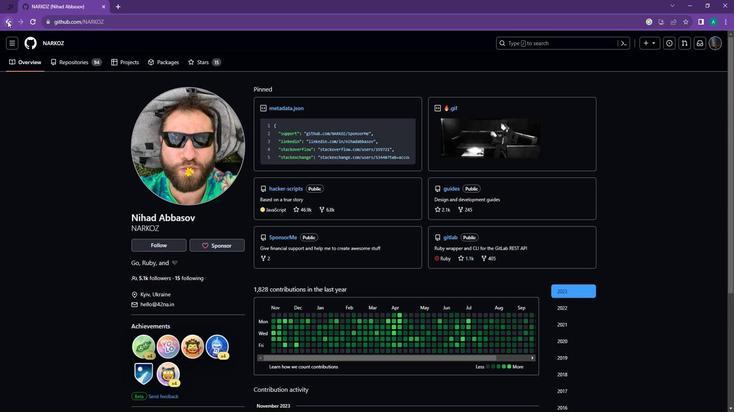 
Action: Mouse moved to (6, 21)
Screenshot: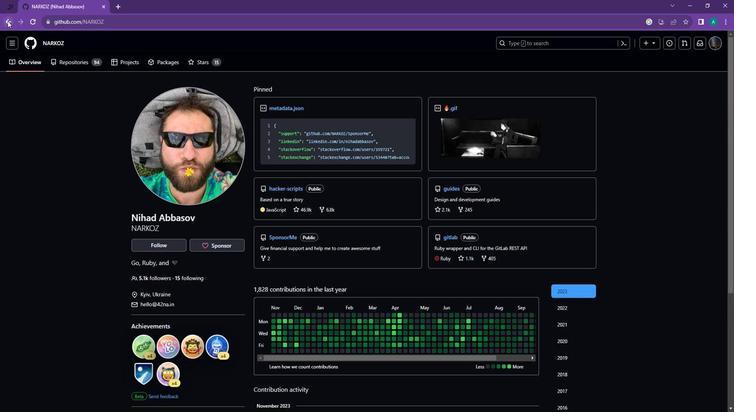 
Action: Mouse pressed left at (6, 21)
Screenshot: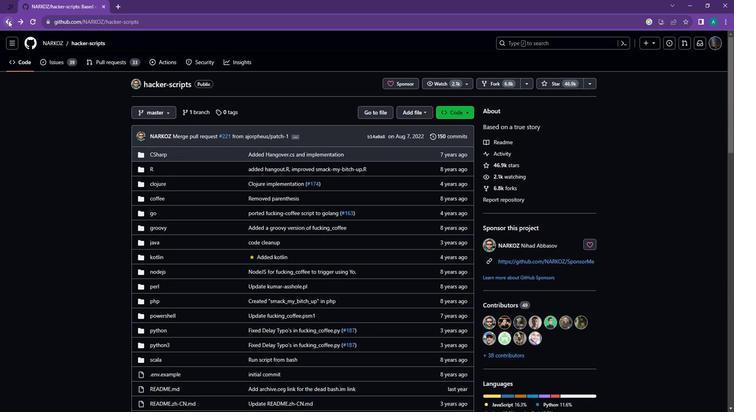 
Action: Mouse moved to (156, 190)
Screenshot: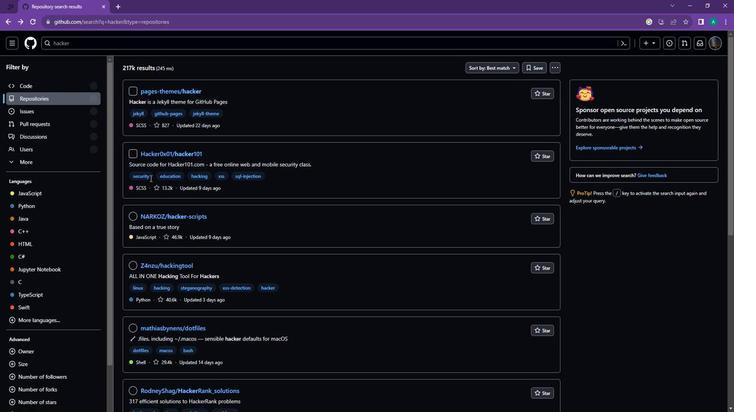 
Action: Mouse scrolled (156, 190) with delta (0, 0)
Screenshot: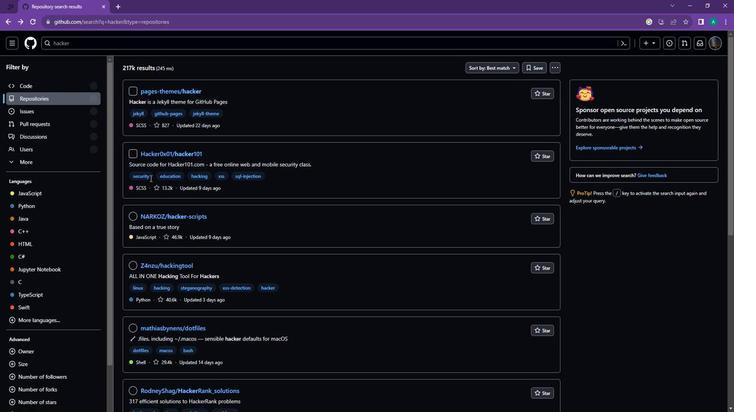 
Action: Mouse moved to (166, 219)
Screenshot: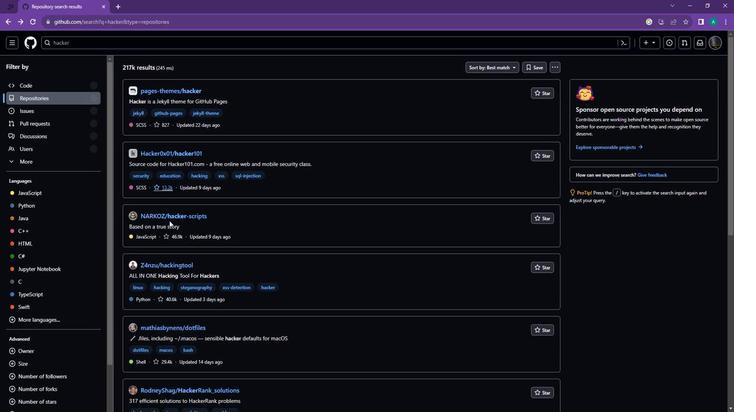 
Action: Mouse scrolled (166, 219) with delta (0, 0)
Screenshot: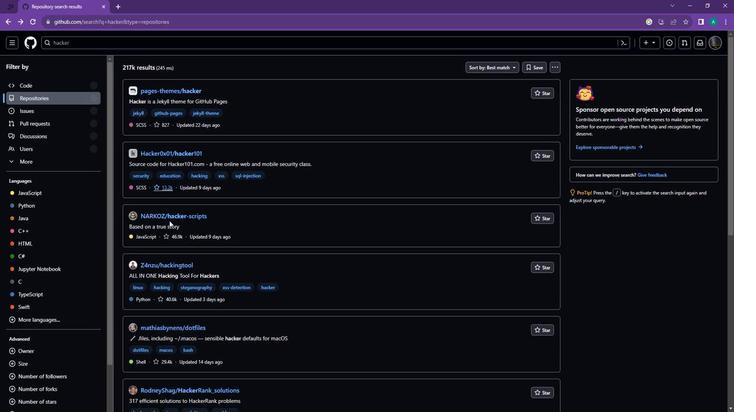 
Action: Mouse moved to (168, 223)
Screenshot: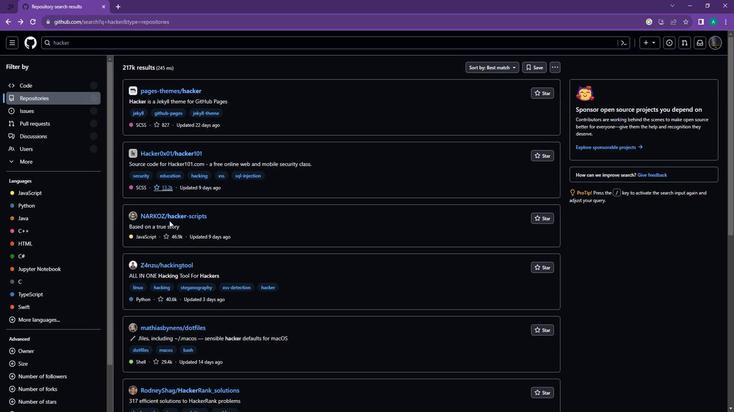 
Action: Mouse scrolled (168, 223) with delta (0, 0)
Screenshot: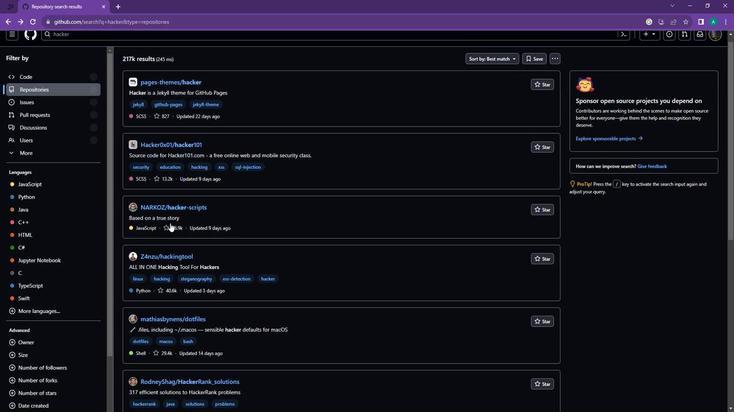 
Action: Mouse moved to (193, 271)
Screenshot: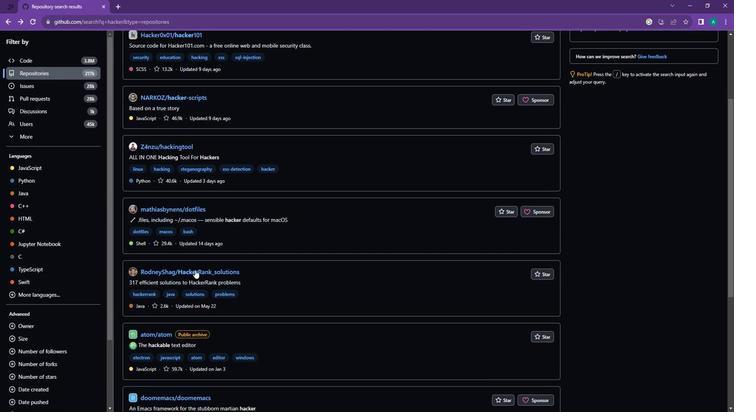 
Action: Mouse pressed left at (193, 271)
Screenshot: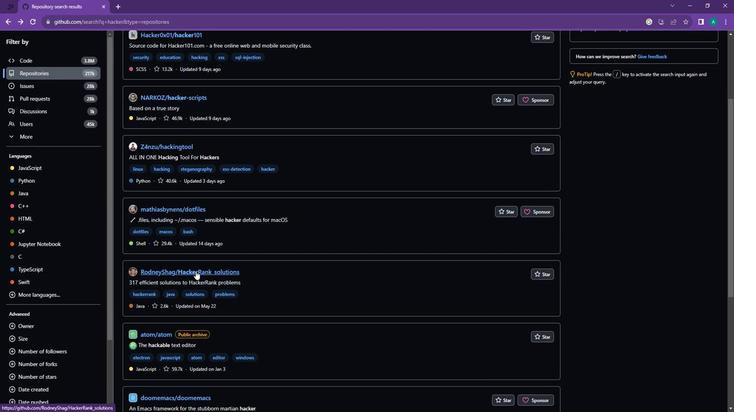 
Action: Mouse moved to (53, 45)
Screenshot: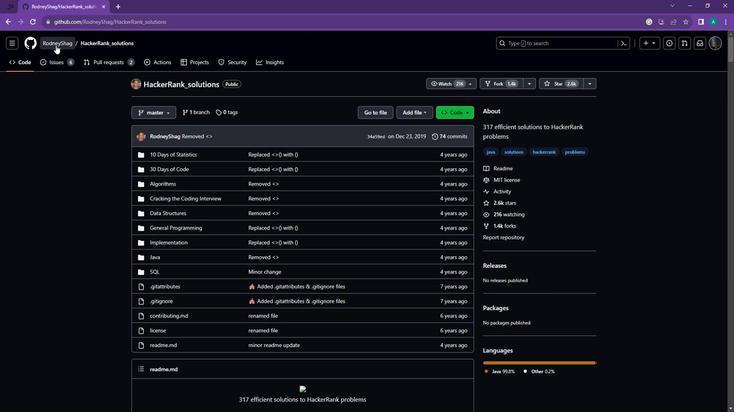 
Action: Mouse pressed left at (53, 45)
Screenshot: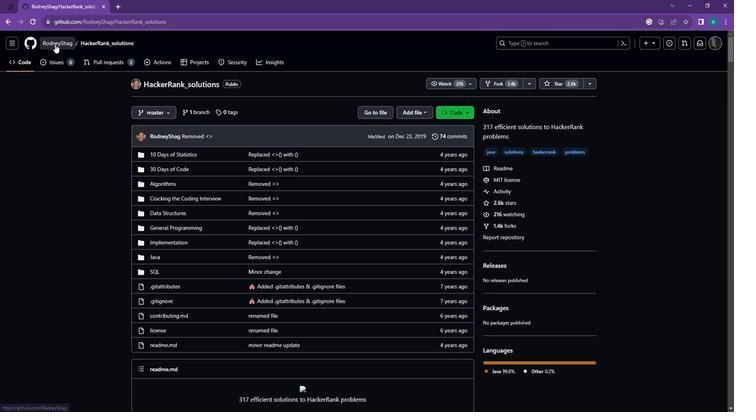 
Action: Mouse moved to (452, 107)
Screenshot: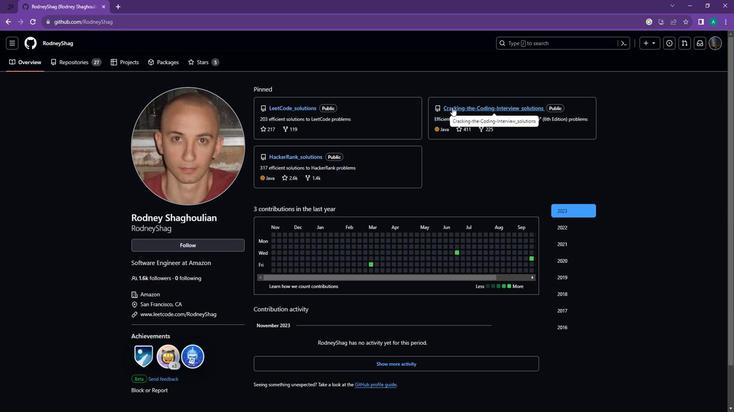 
Action: Mouse pressed left at (452, 107)
Screenshot: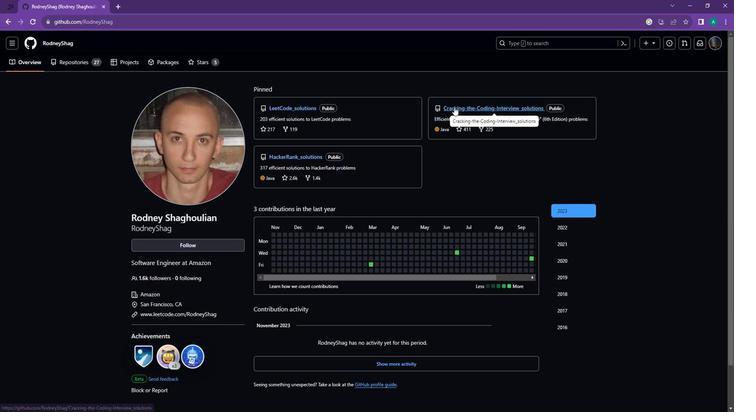 
Action: Mouse moved to (308, 149)
Screenshot: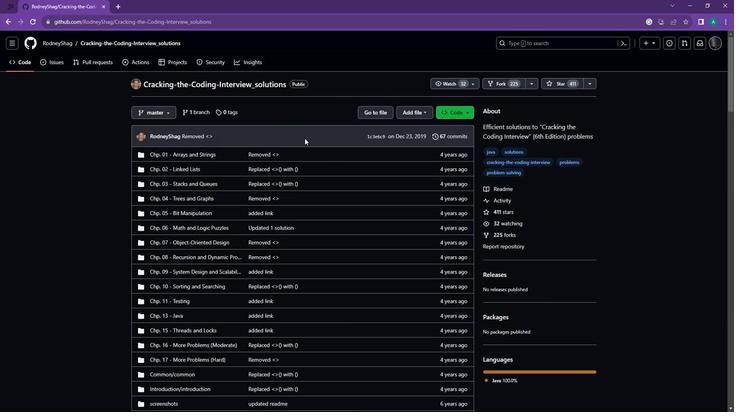 
Action: Mouse scrolled (308, 148) with delta (0, 0)
Screenshot: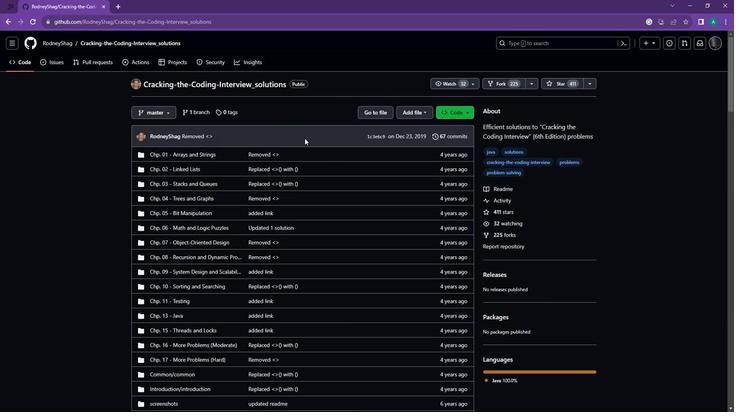 
Action: Mouse moved to (314, 157)
Screenshot: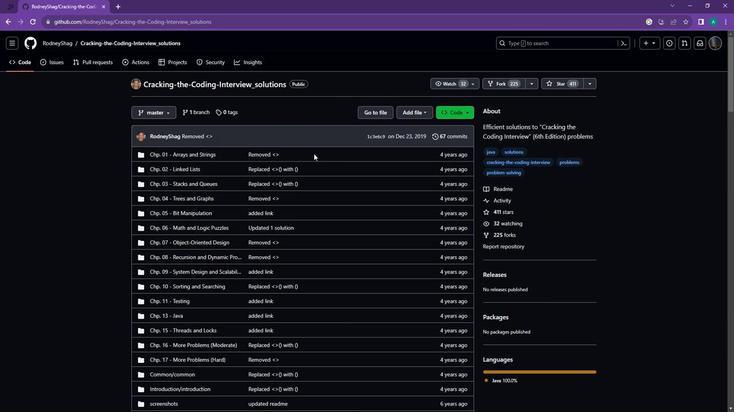 
Action: Mouse scrolled (314, 157) with delta (0, 0)
Screenshot: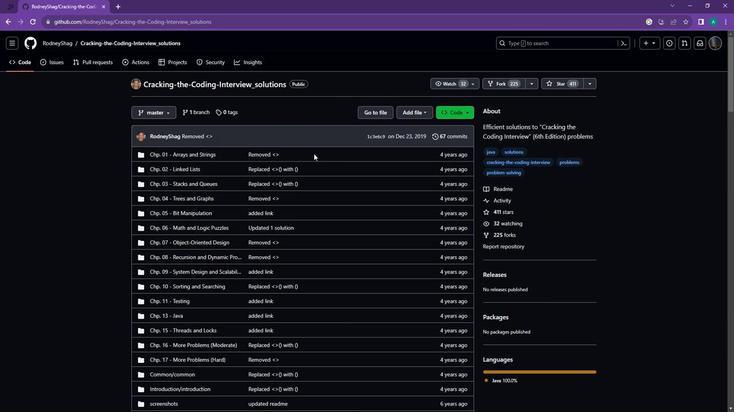 
Action: Mouse moved to (318, 162)
Screenshot: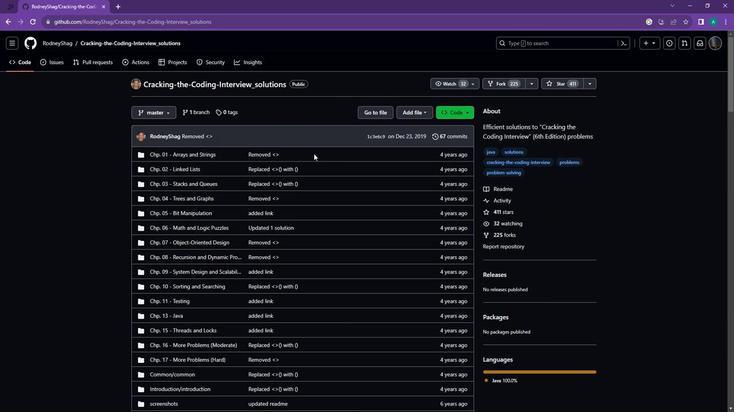 
Action: Mouse scrolled (318, 162) with delta (0, 0)
Screenshot: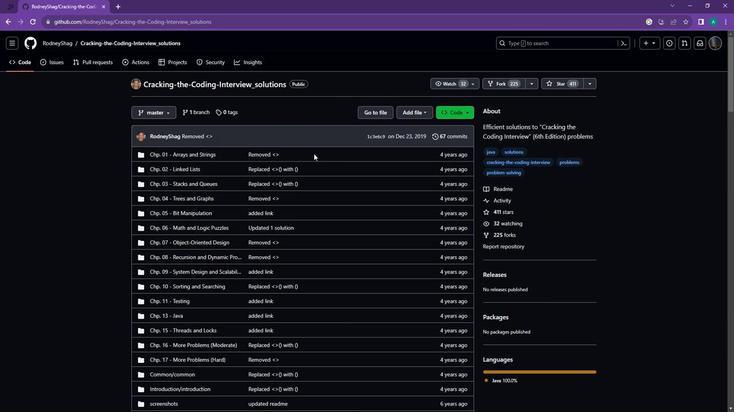 
Action: Mouse moved to (324, 166)
Screenshot: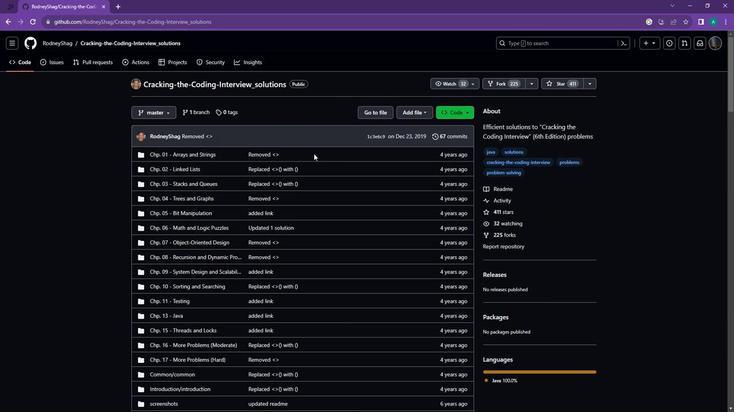 
Action: Mouse scrolled (324, 166) with delta (0, 0)
Screenshot: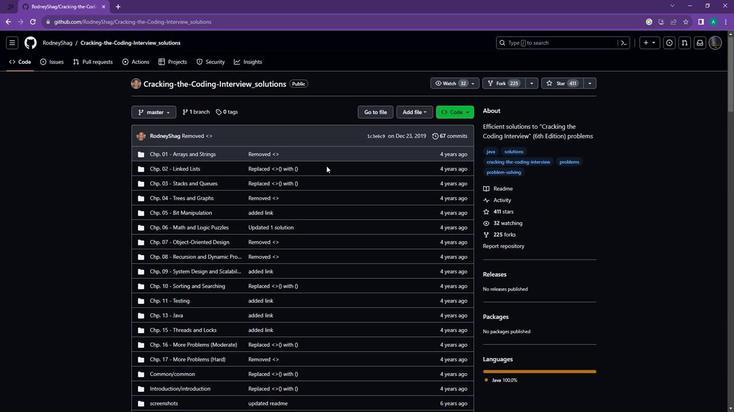 
Action: Mouse moved to (329, 171)
Screenshot: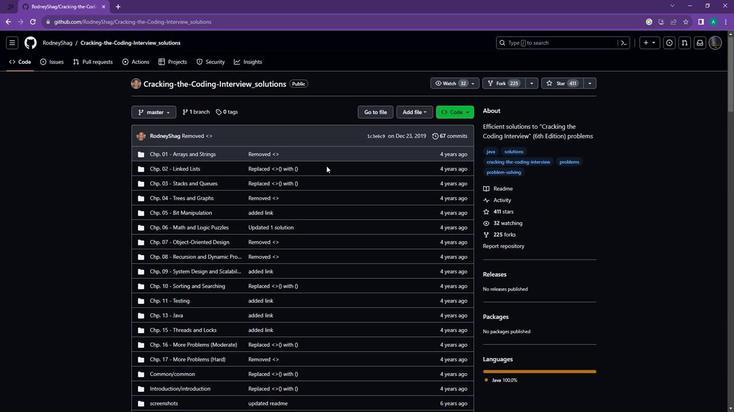 
Action: Mouse scrolled (329, 170) with delta (0, 0)
Screenshot: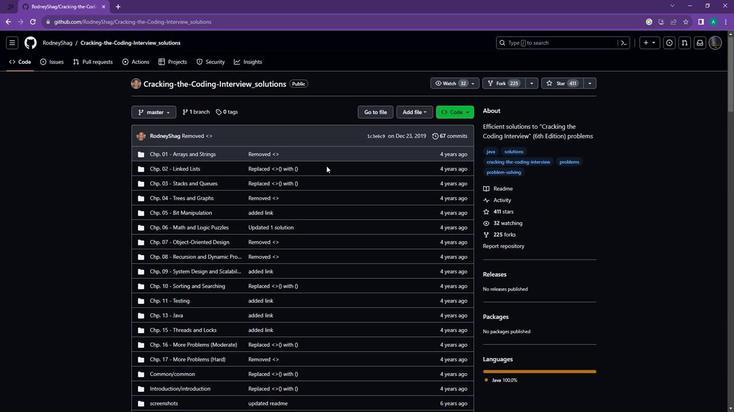 
Action: Mouse moved to (330, 172)
Screenshot: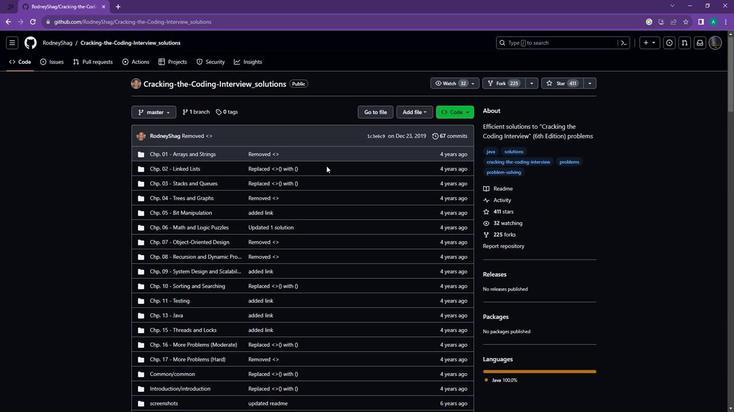 
Action: Mouse scrolled (330, 171) with delta (0, 0)
Screenshot: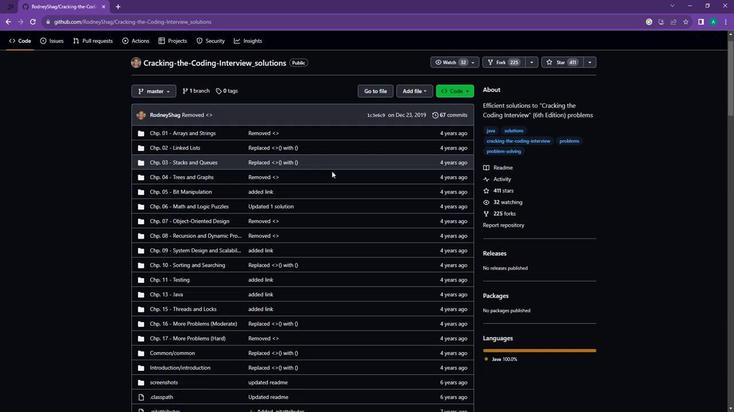 
Action: Mouse scrolled (330, 171) with delta (0, 0)
Screenshot: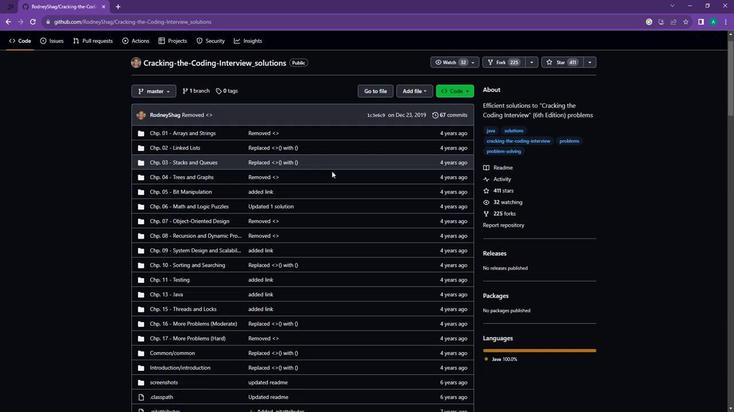 
Action: Mouse scrolled (330, 171) with delta (0, 0)
Screenshot: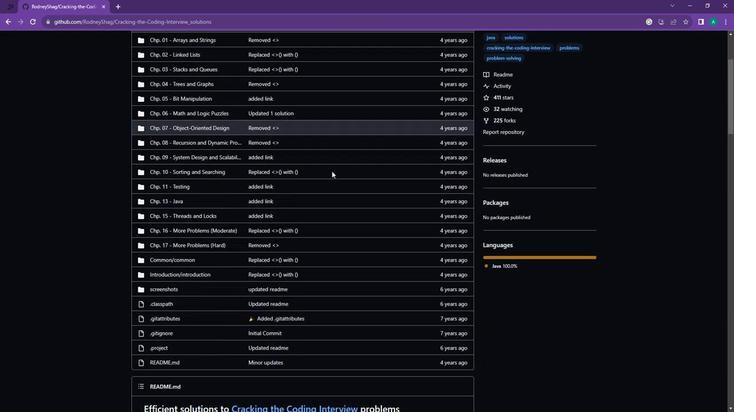 
Action: Mouse moved to (485, 223)
Screenshot: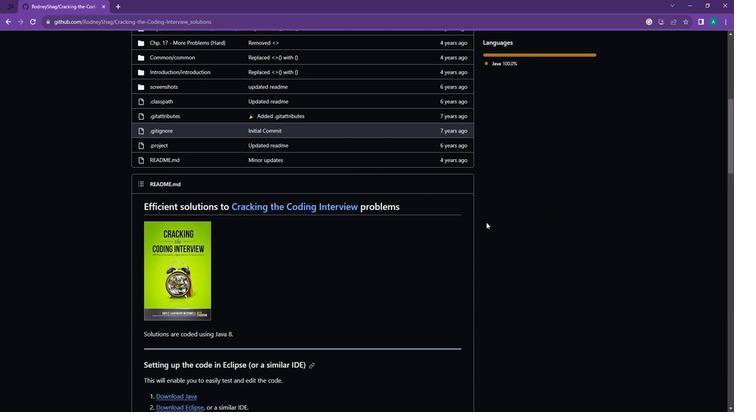 
Action: Mouse scrolled (485, 223) with delta (0, 0)
Screenshot: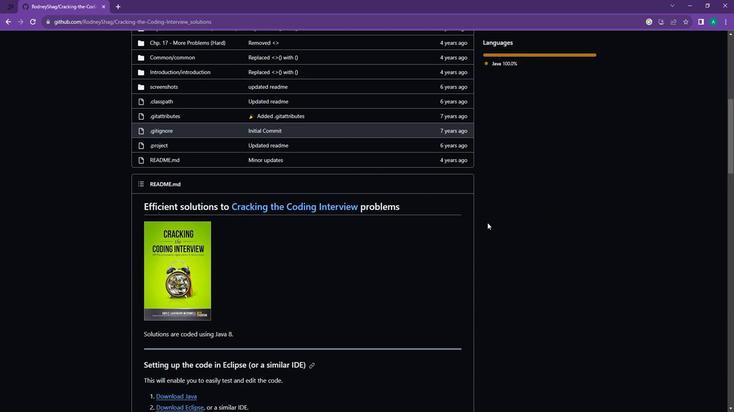 
Action: Mouse scrolled (485, 223) with delta (0, 0)
Screenshot: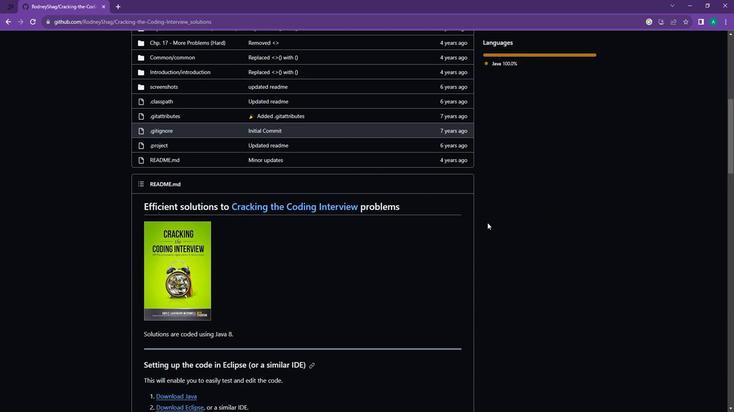 
Action: Mouse scrolled (485, 223) with delta (0, 0)
Screenshot: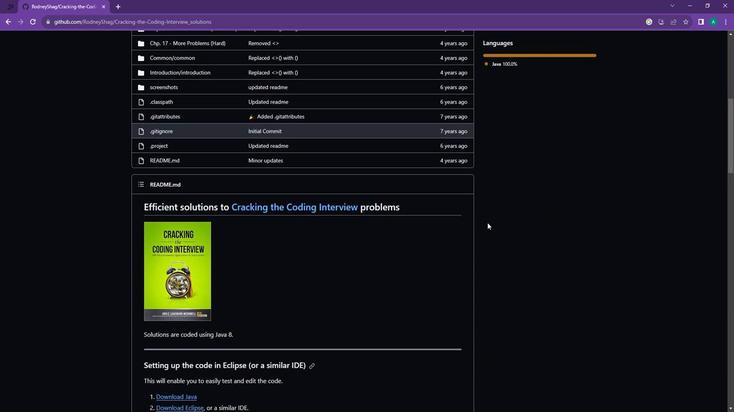 
Action: Mouse scrolled (485, 223) with delta (0, 0)
Screenshot: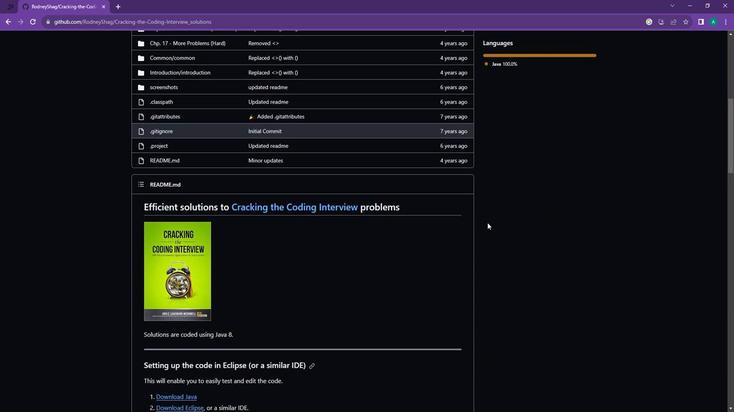 
Action: Mouse scrolled (485, 223) with delta (0, 0)
Screenshot: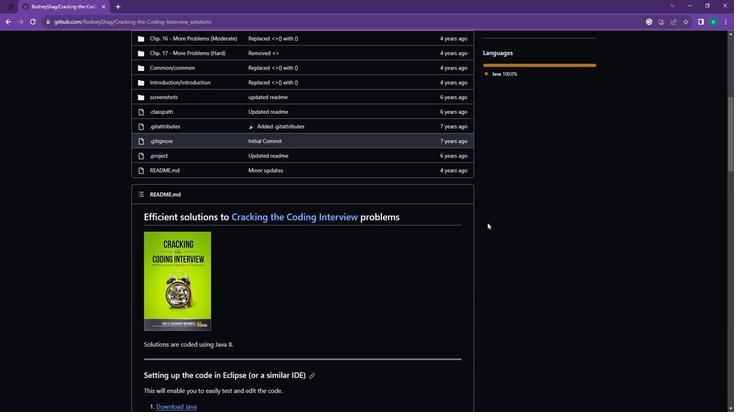 
Action: Mouse scrolled (485, 223) with delta (0, 0)
Screenshot: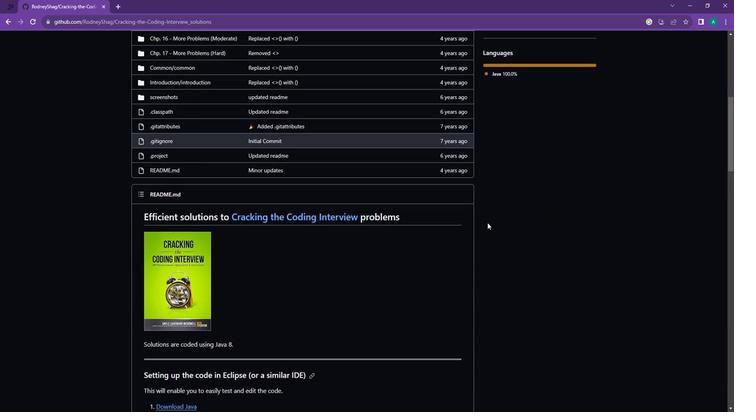 
Action: Mouse moved to (513, 140)
Screenshot: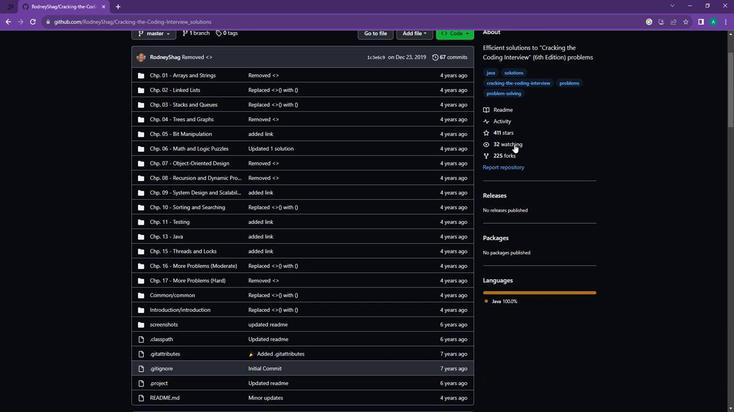 
Action: Mouse scrolled (513, 141) with delta (0, 0)
Screenshot: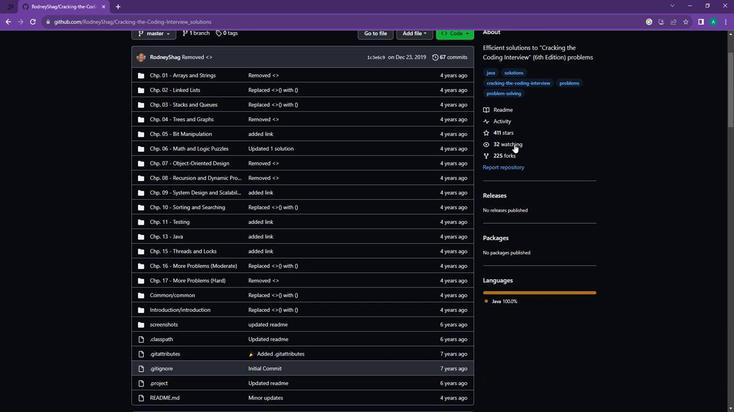
Action: Mouse scrolled (513, 141) with delta (0, 0)
Screenshot: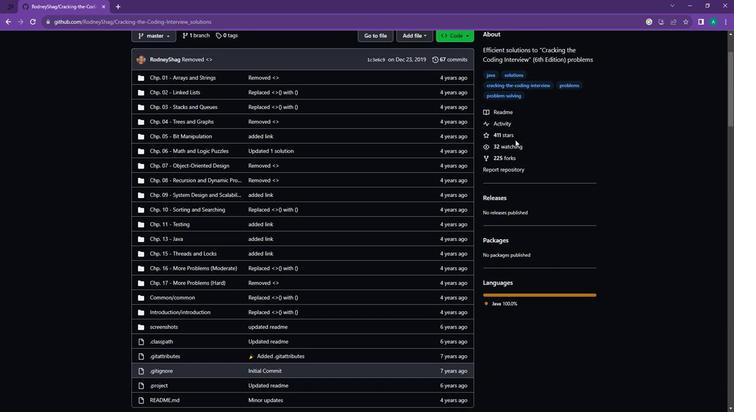 
Action: Mouse moved to (555, 82)
Screenshot: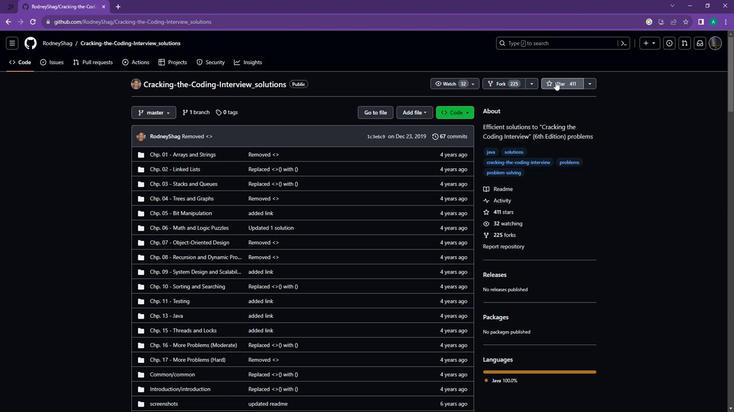 
Action: Mouse pressed left at (555, 82)
Screenshot: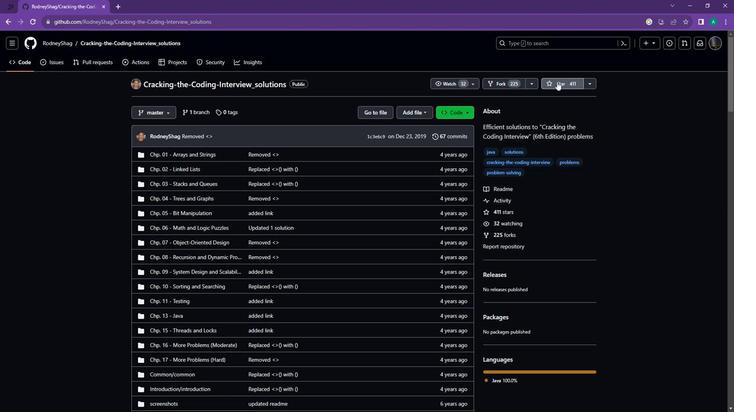 
Action: Mouse moved to (32, 44)
Screenshot: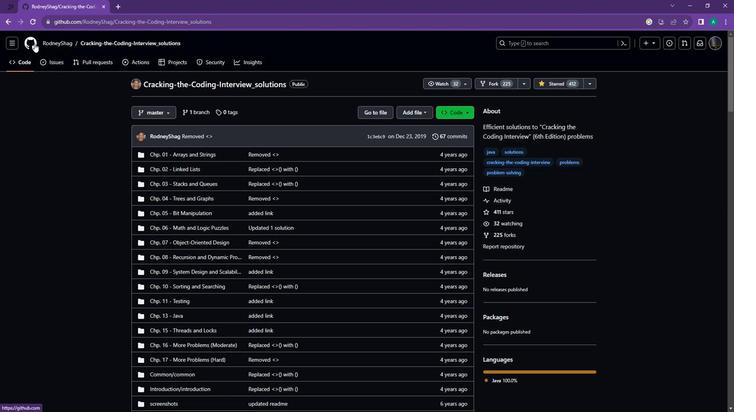 
Action: Mouse pressed left at (32, 44)
Screenshot: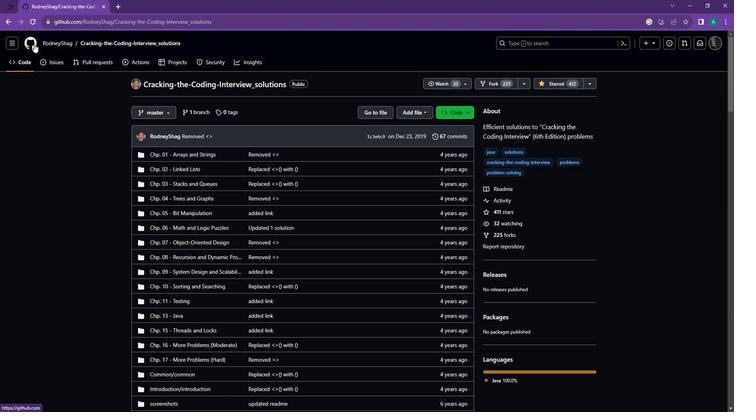 
Action: Mouse moved to (200, 114)
Screenshot: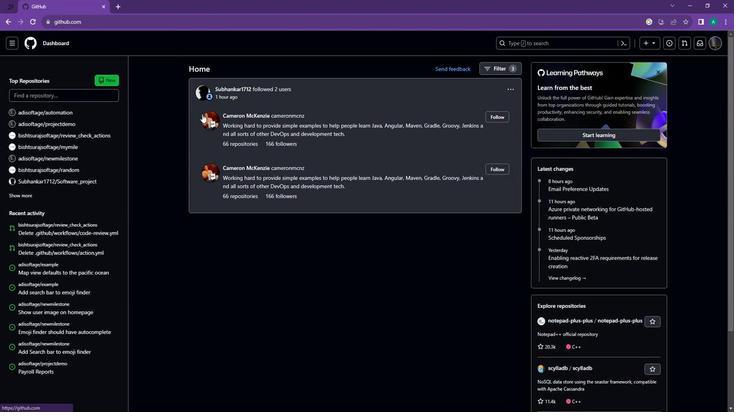
Action: Mouse scrolled (200, 115) with delta (0, 0)
Screenshot: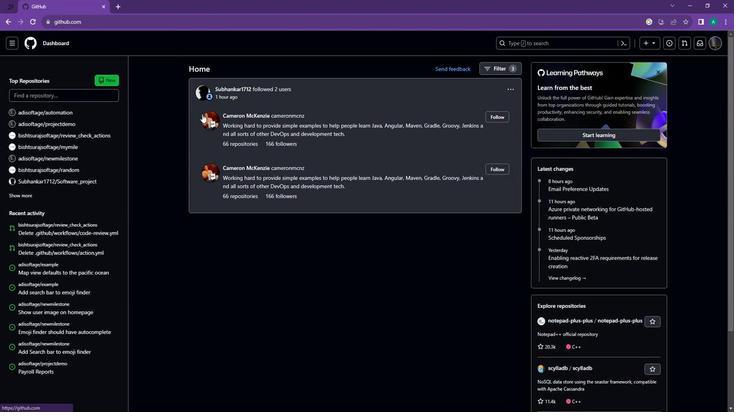 
Action: Mouse moved to (199, 116)
Screenshot: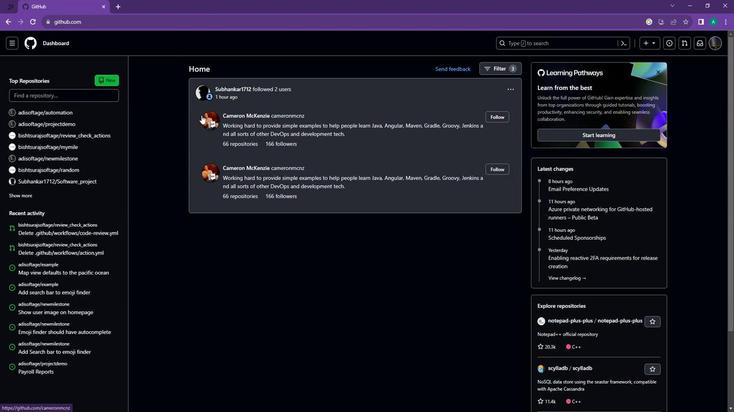 
Action: Mouse scrolled (199, 116) with delta (0, 0)
Screenshot: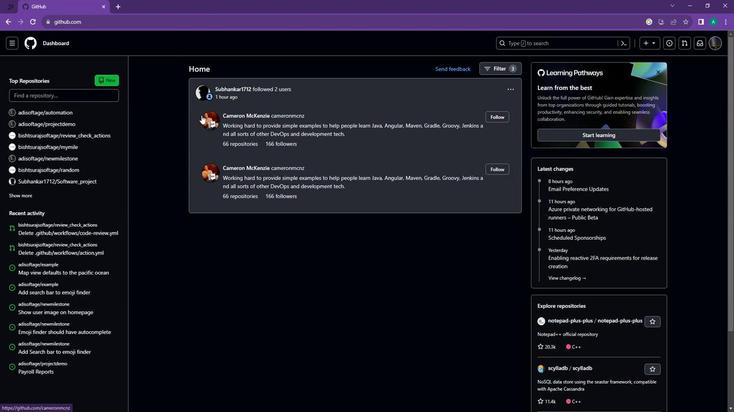 
Action: Mouse moved to (199, 116)
Screenshot: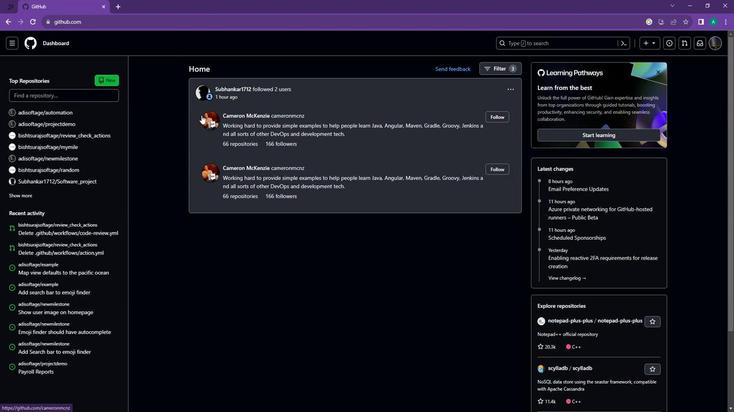 
Action: Mouse scrolled (199, 116) with delta (0, 0)
Screenshot: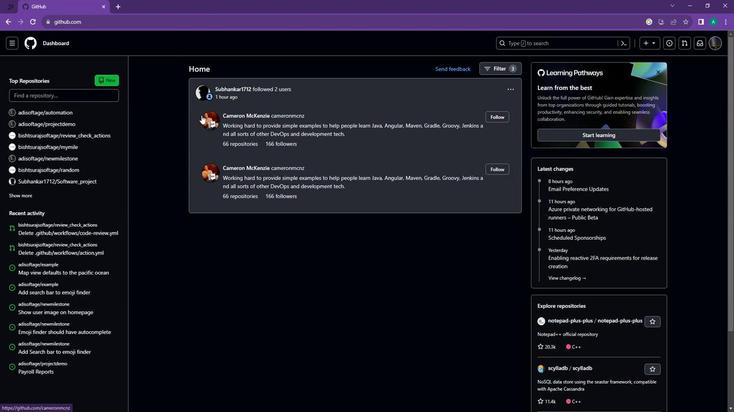 
Action: Mouse scrolled (199, 116) with delta (0, 0)
Screenshot: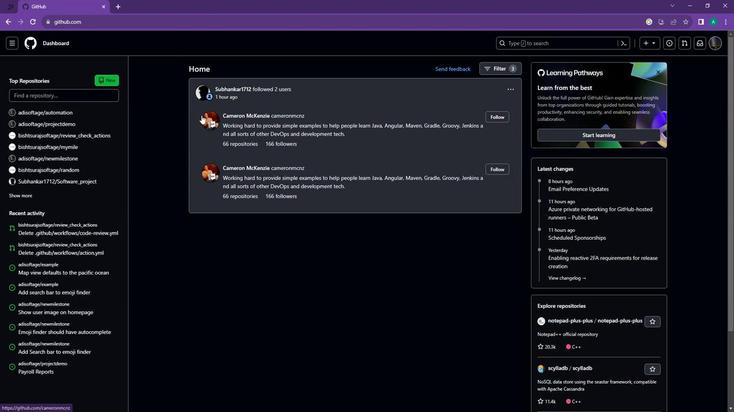 
Action: Mouse moved to (121, 106)
Screenshot: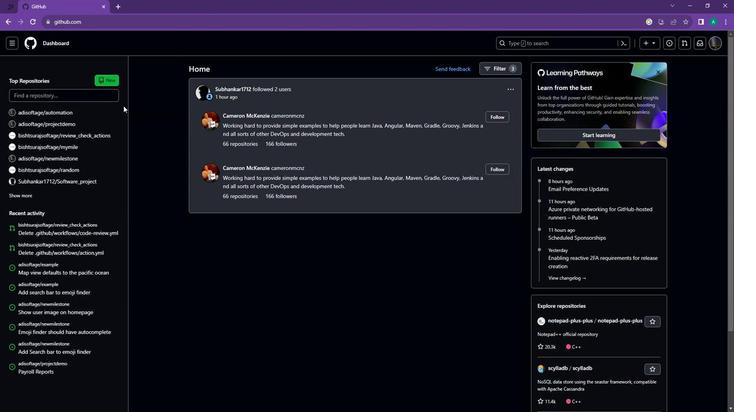 
Action: Mouse scrolled (121, 106) with delta (0, 0)
Screenshot: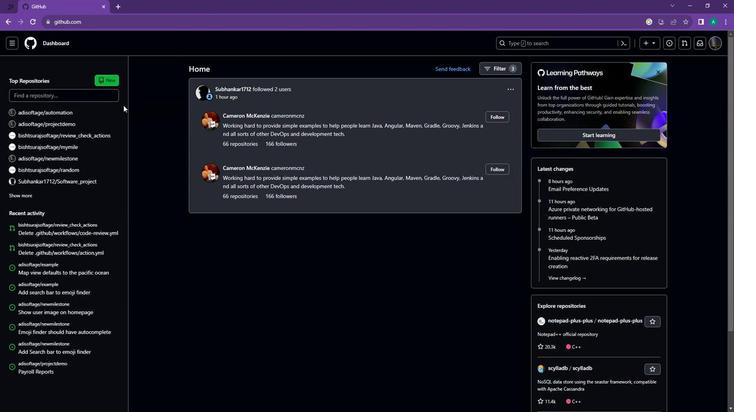 
Action: Mouse scrolled (121, 106) with delta (0, 0)
Screenshot: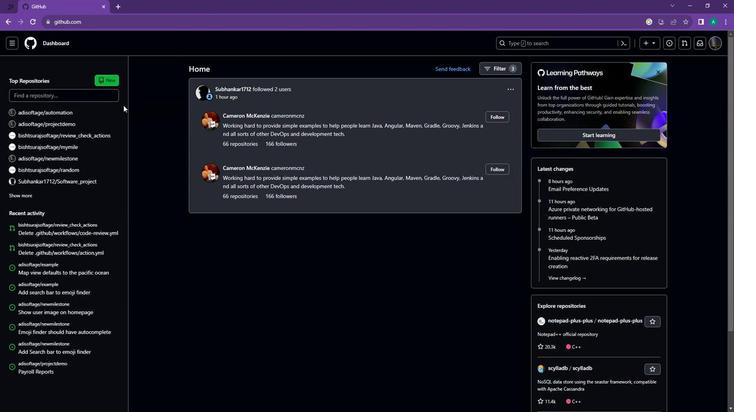 
Action: Mouse moved to (716, 41)
Screenshot: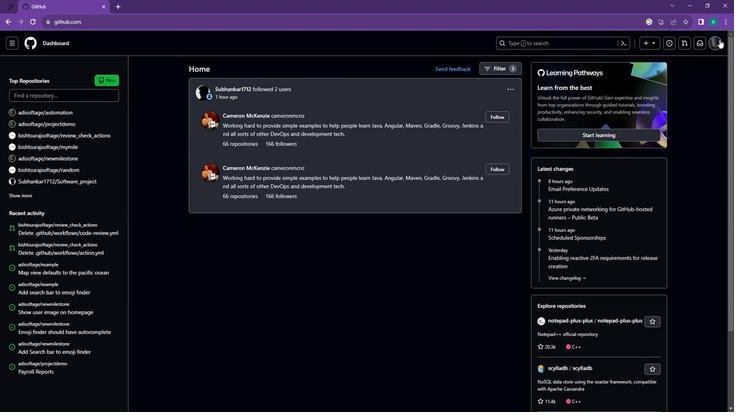 
Action: Mouse pressed left at (716, 41)
Screenshot: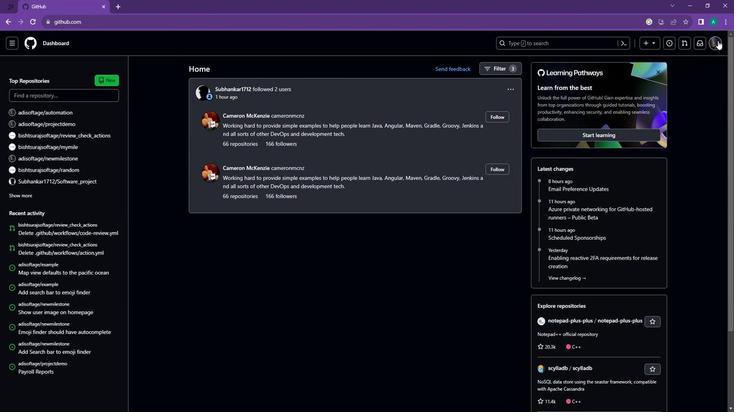 
Action: Mouse moved to (645, 78)
Screenshot: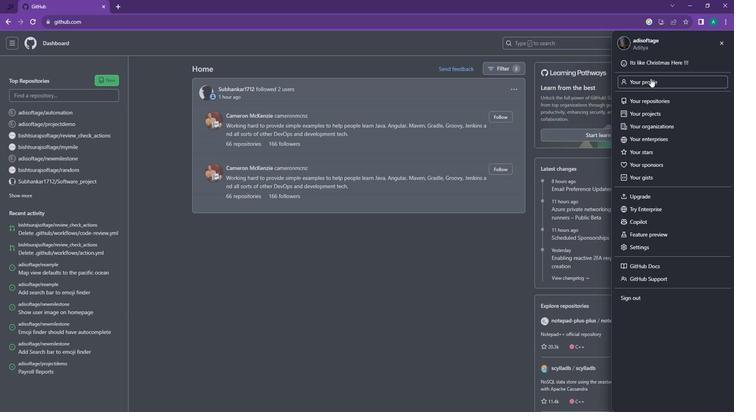 
Action: Mouse pressed left at (645, 78)
Screenshot: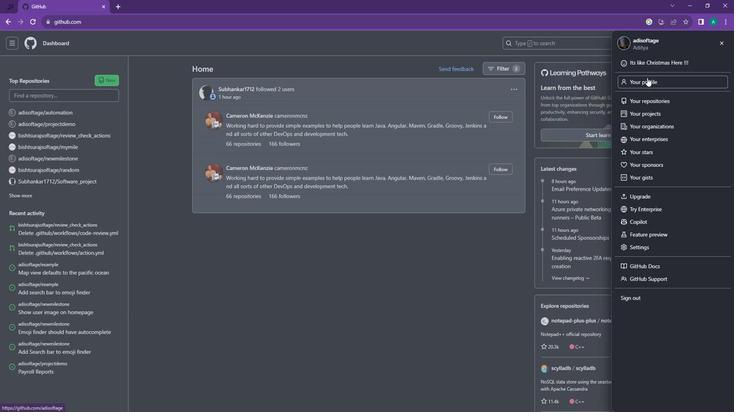 
Action: Mouse moved to (197, 64)
Screenshot: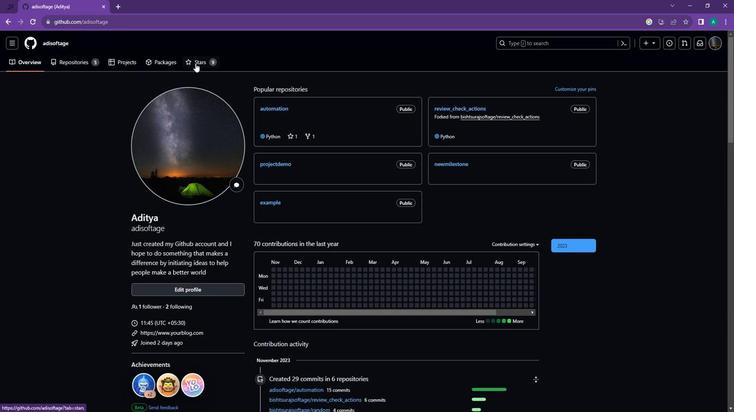
Action: Mouse pressed left at (197, 64)
Screenshot: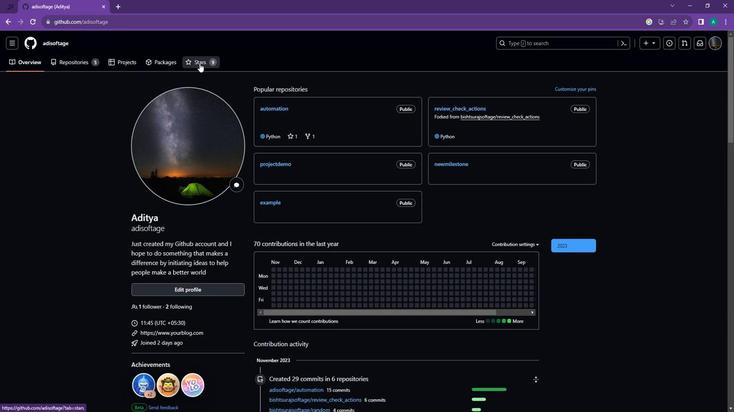 
Action: Mouse moved to (347, 225)
Screenshot: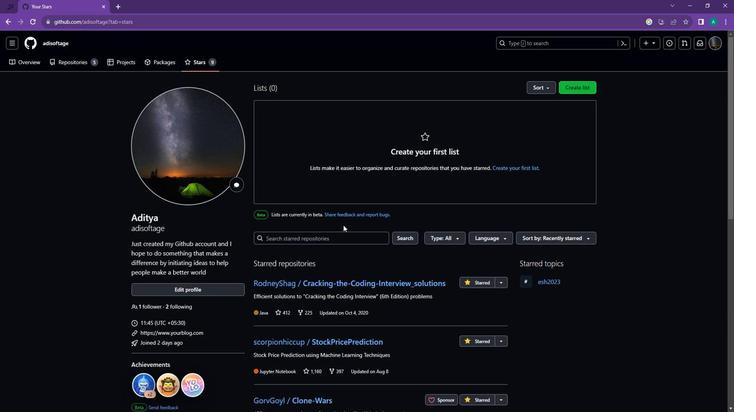 
Action: Mouse scrolled (347, 225) with delta (0, 0)
Screenshot: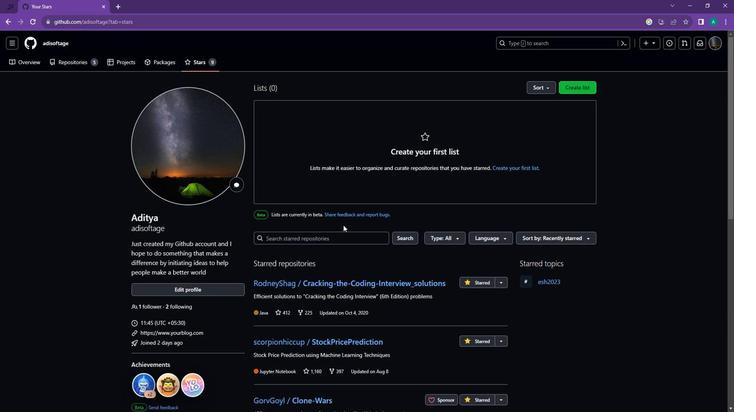 
Action: Mouse moved to (452, 228)
Screenshot: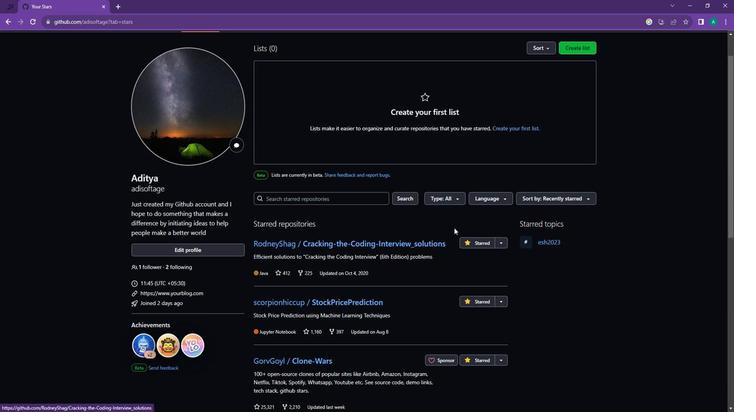 
Action: Mouse scrolled (452, 227) with delta (0, 0)
Screenshot: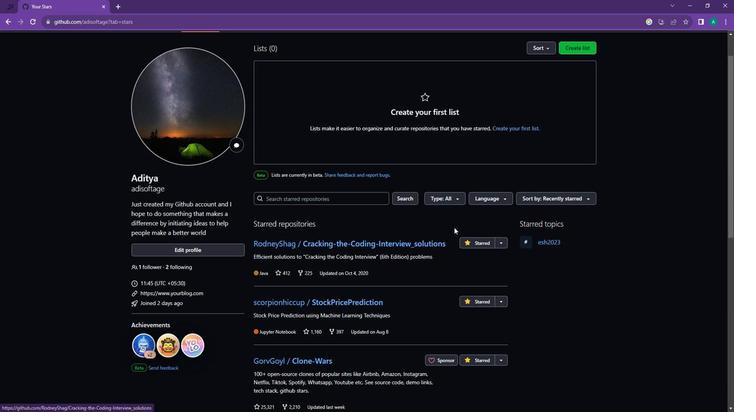 
Action: Mouse moved to (570, 159)
Screenshot: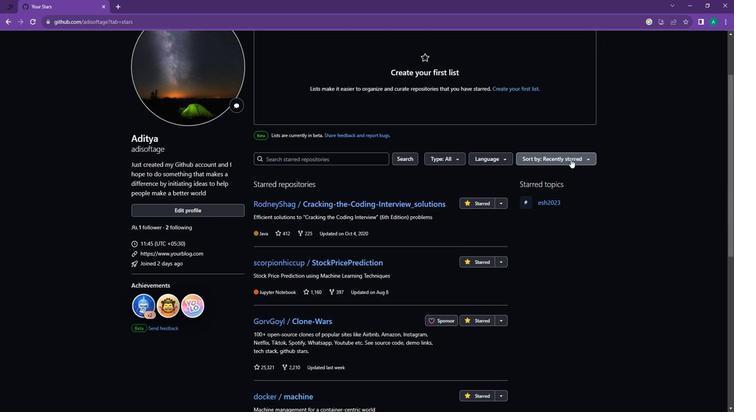 
Action: Mouse pressed left at (570, 159)
Screenshot: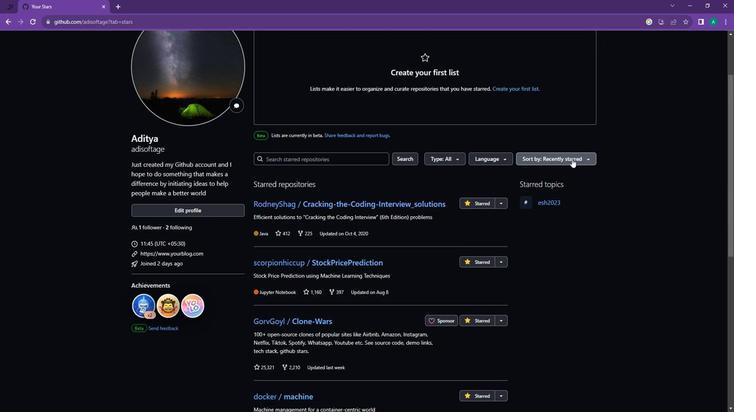 
Action: Mouse moved to (571, 241)
Screenshot: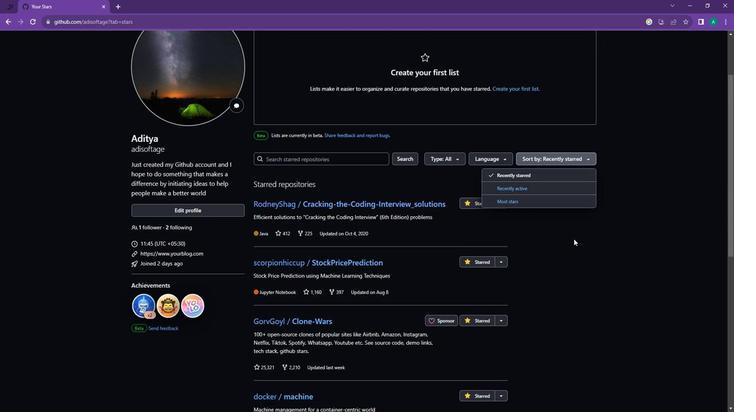 
Action: Mouse pressed left at (571, 241)
Screenshot: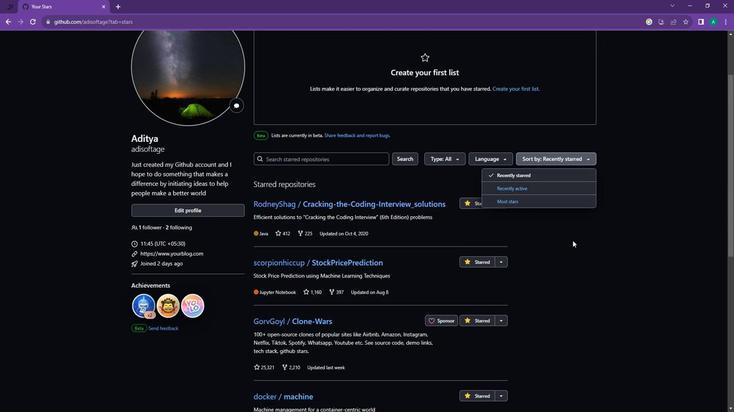 
Action: Mouse moved to (508, 154)
Screenshot: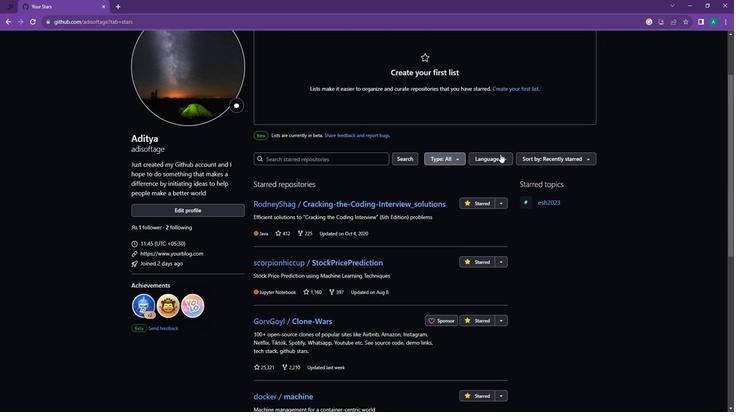 
Action: Mouse pressed left at (508, 154)
Screenshot: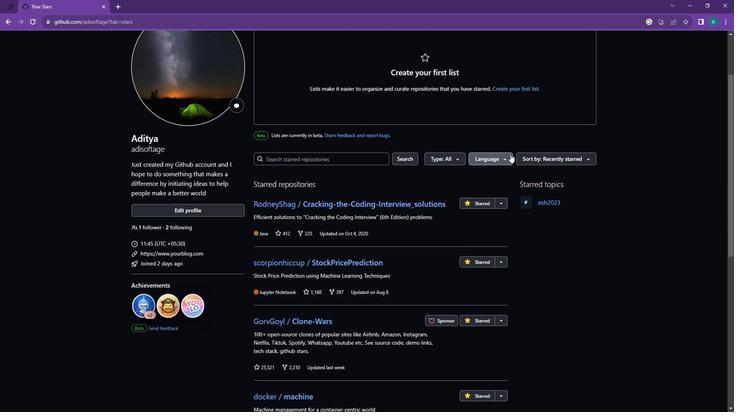 
Action: Mouse moved to (484, 199)
Screenshot: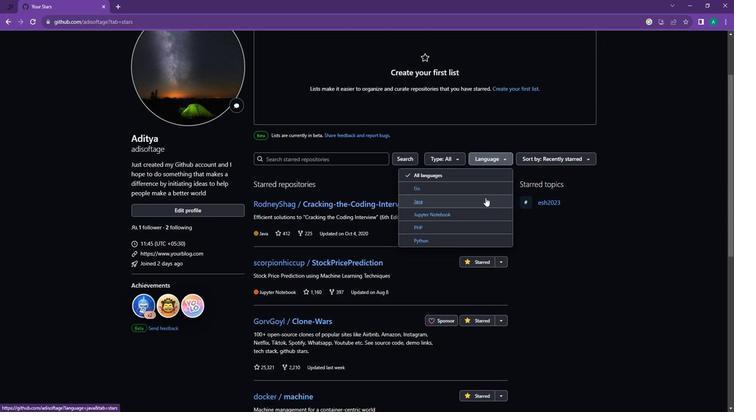 
Action: Mouse pressed left at (484, 199)
Screenshot: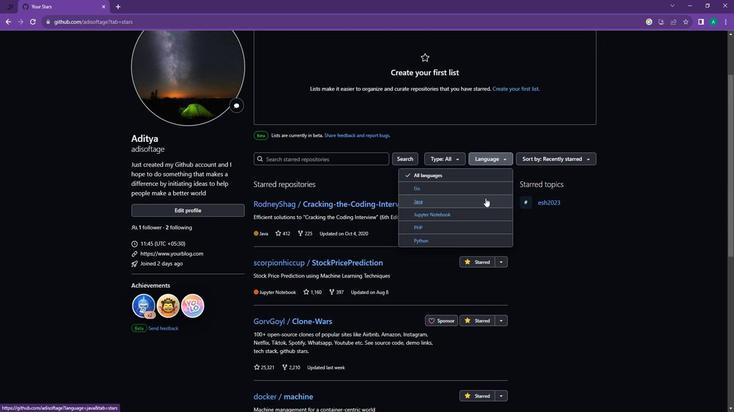 
Action: Mouse moved to (433, 281)
Screenshot: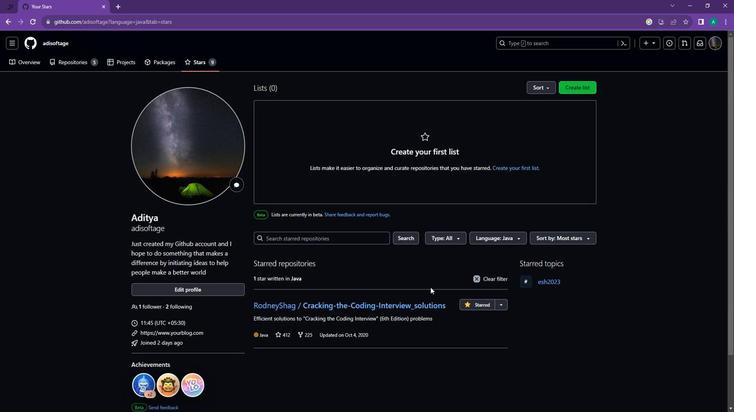 
Action: Mouse scrolled (433, 281) with delta (0, 0)
Screenshot: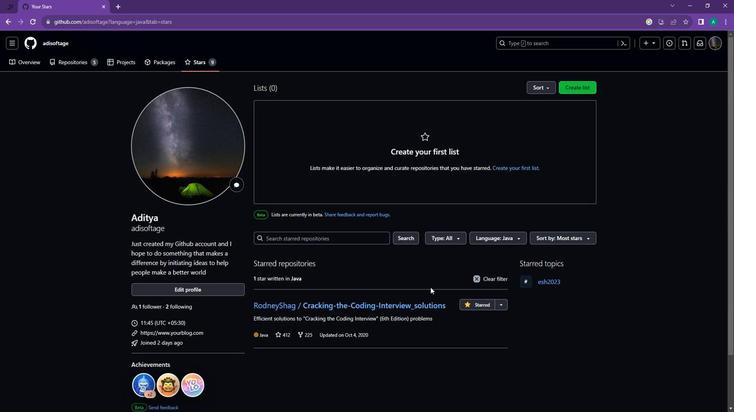
Action: Mouse moved to (455, 200)
Screenshot: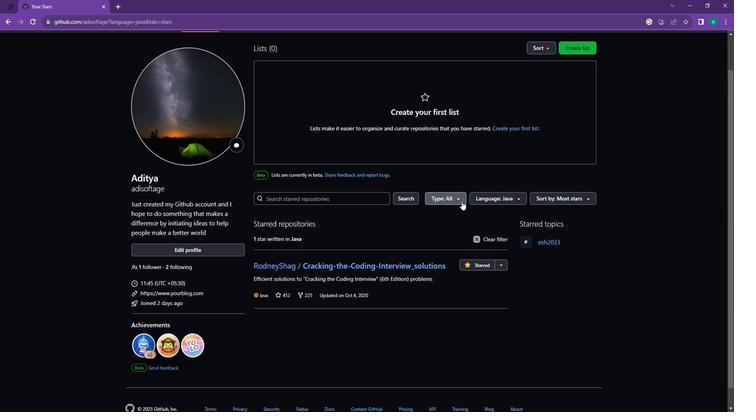 
Action: Mouse pressed left at (455, 200)
Screenshot: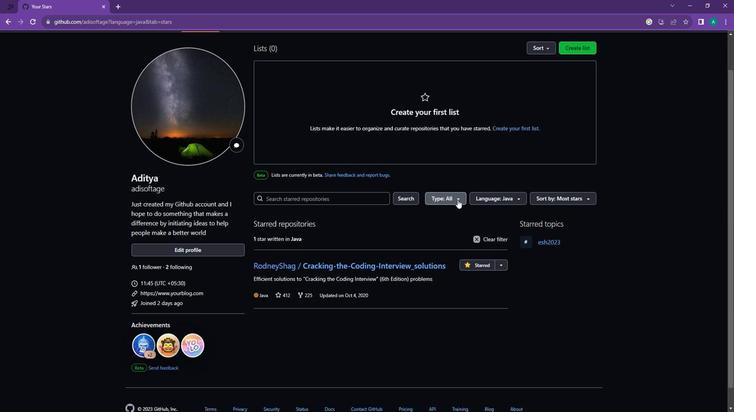 
Action: Mouse moved to (437, 236)
Screenshot: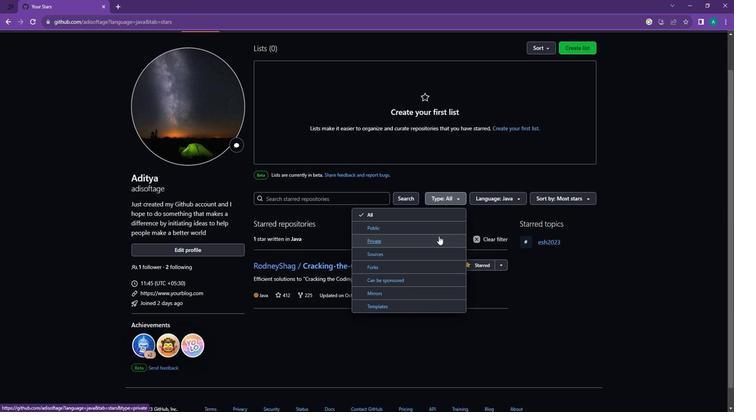 
Action: Mouse pressed left at (437, 236)
Screenshot: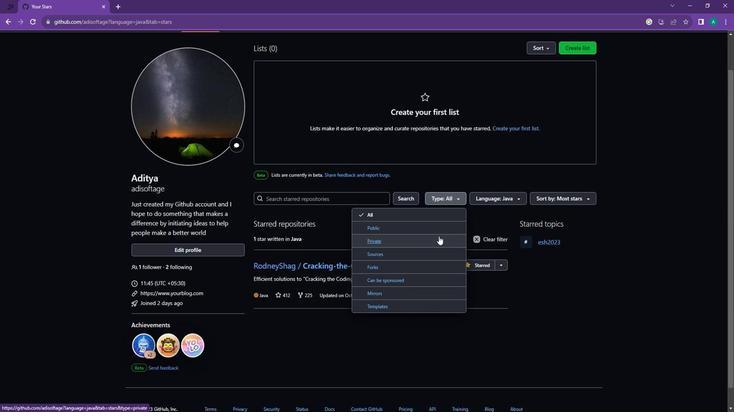 
Action: Mouse moved to (451, 236)
Screenshot: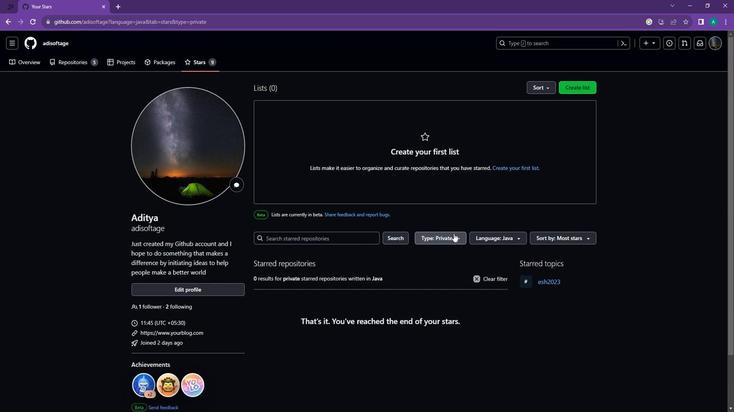 
Action: Mouse pressed left at (451, 236)
Screenshot: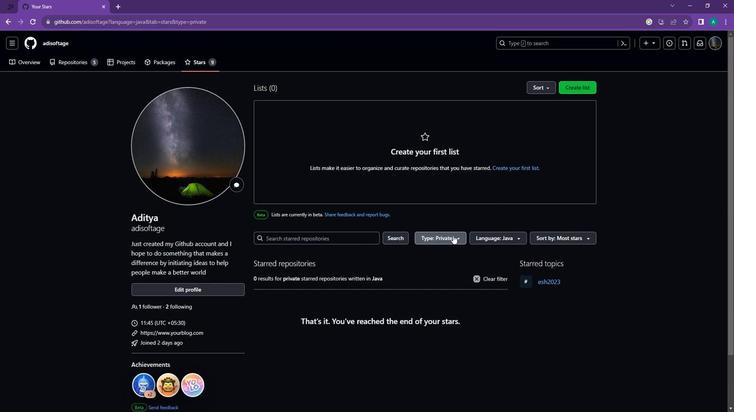 
Action: Mouse moved to (386, 309)
Screenshot: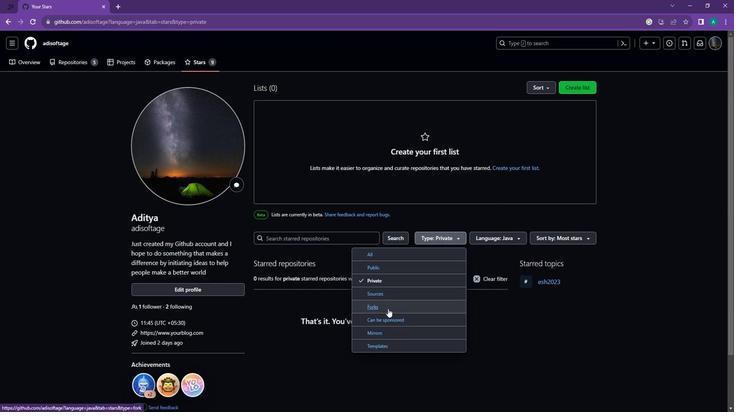 
Action: Mouse pressed left at (386, 309)
Screenshot: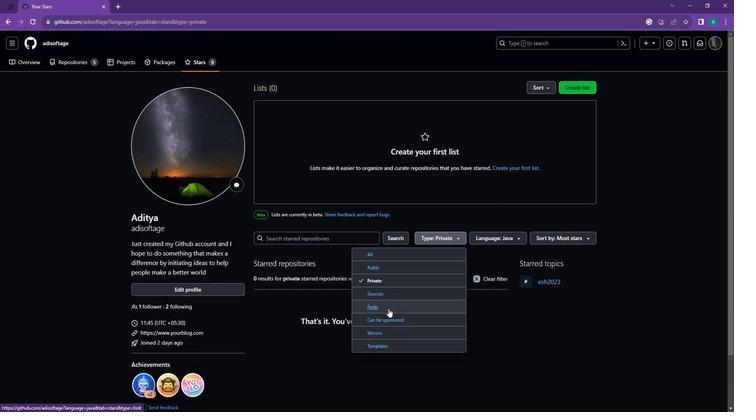 
Action: Mouse moved to (480, 238)
Screenshot: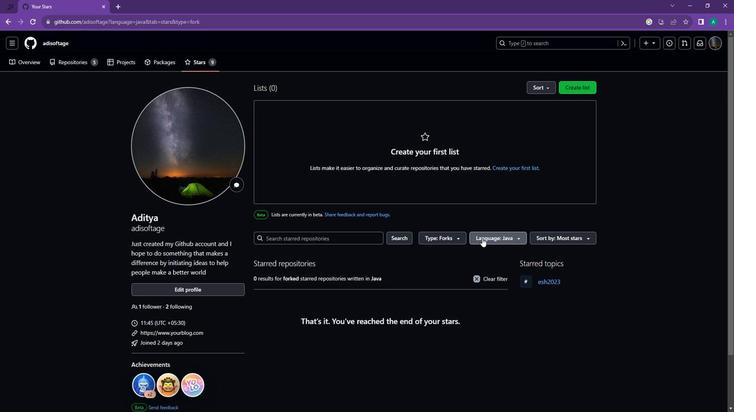 
Action: Mouse pressed left at (480, 238)
Screenshot: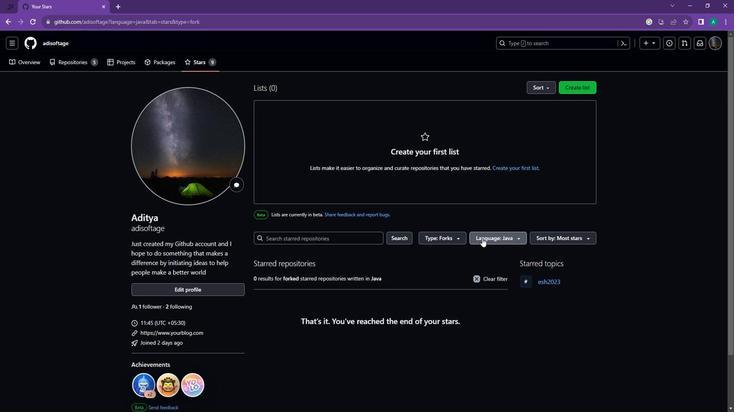 
Action: Mouse moved to (471, 251)
Screenshot: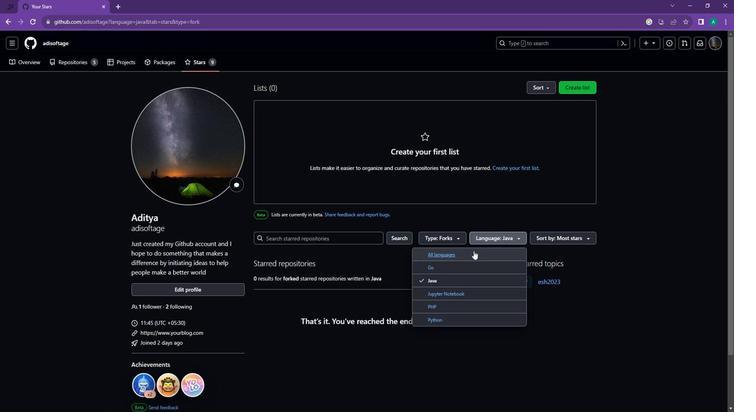 
Action: Mouse pressed left at (471, 251)
Screenshot: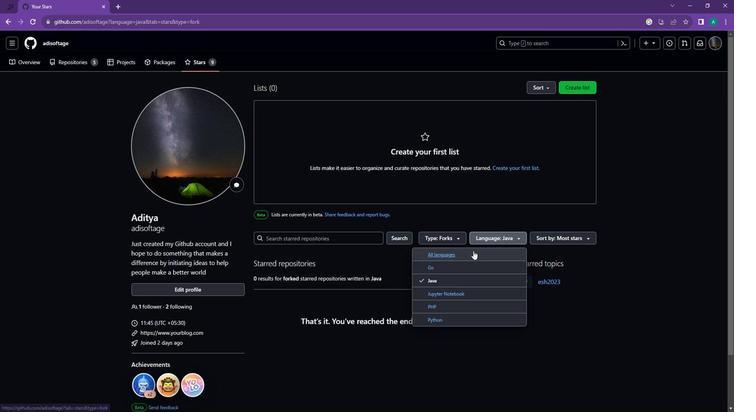 
Action: Mouse moved to (448, 241)
Screenshot: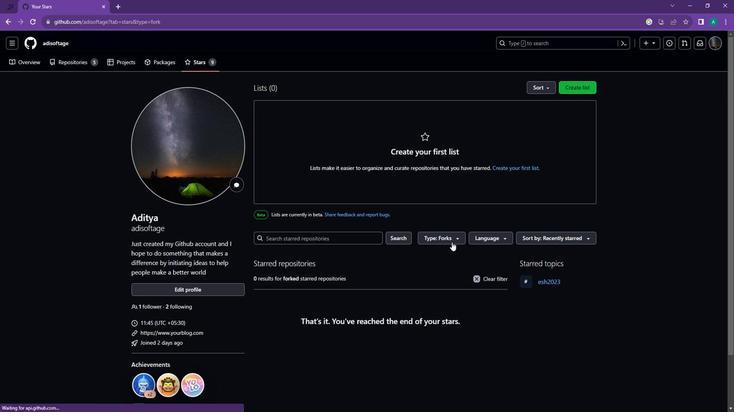 
Action: Mouse pressed left at (448, 241)
Screenshot: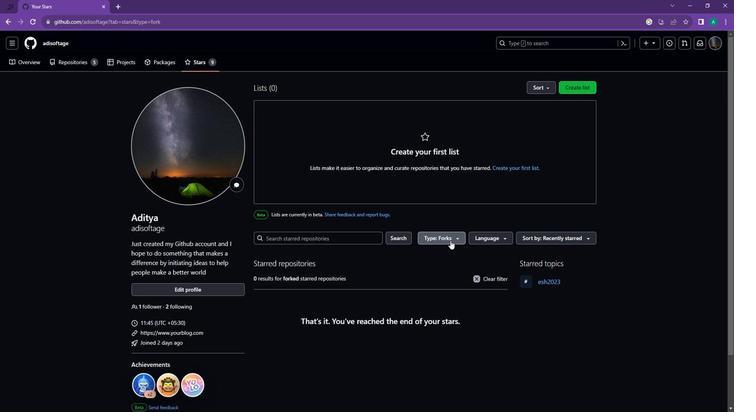
Action: Mouse moved to (410, 320)
Screenshot: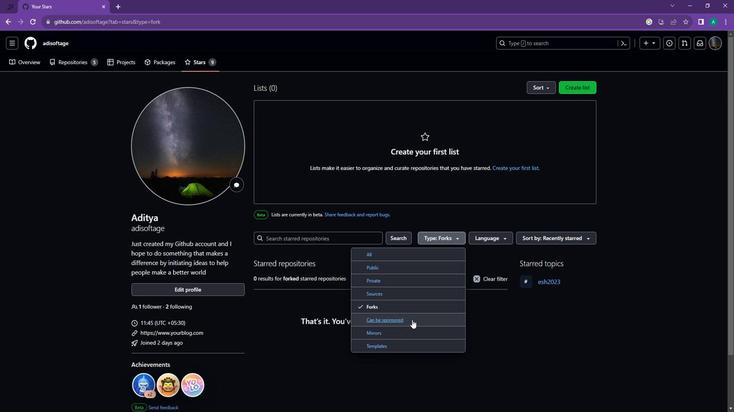 
Action: Mouse pressed left at (410, 320)
Screenshot: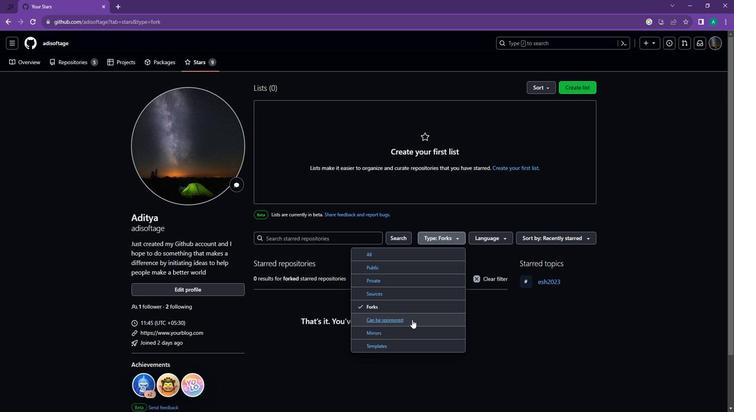 
Action: Mouse moved to (449, 242)
Screenshot: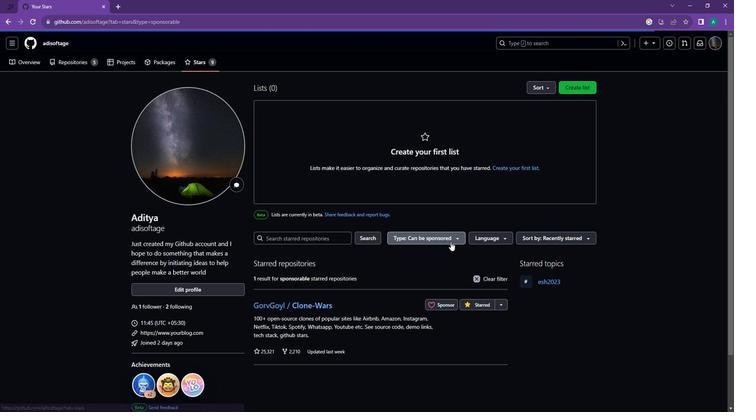 
Action: Mouse pressed left at (449, 242)
Screenshot: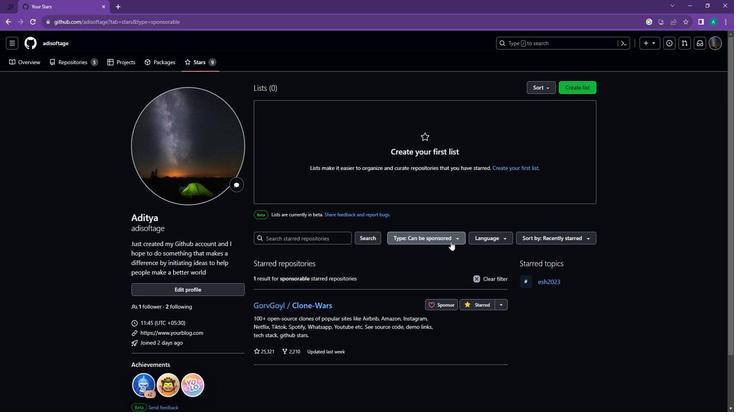 
Action: Mouse moved to (377, 258)
Screenshot: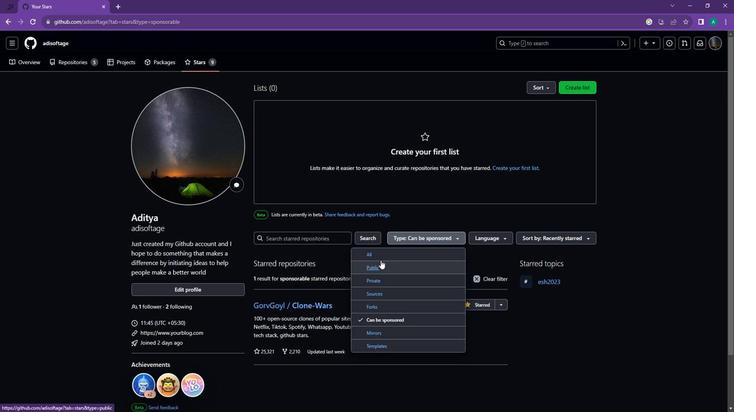 
Action: Mouse pressed left at (377, 258)
Screenshot: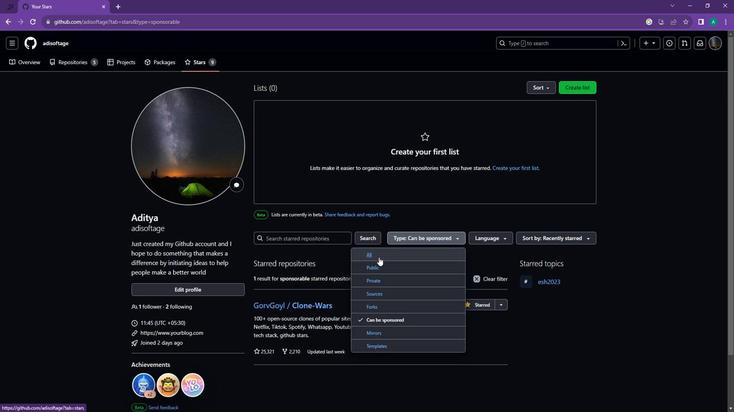 
Action: Mouse moved to (562, 236)
Screenshot: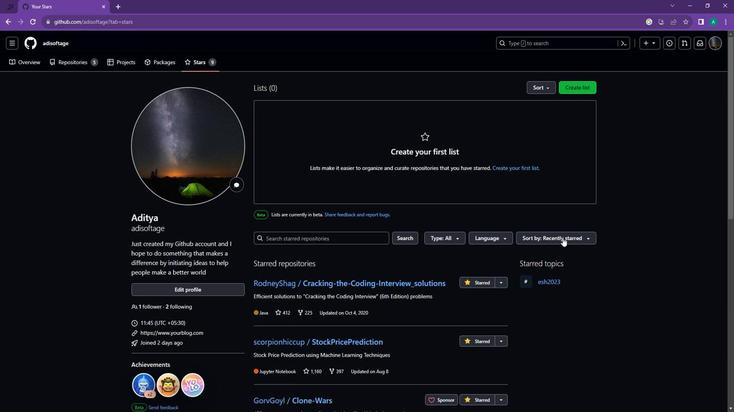 
Action: Mouse pressed left at (562, 236)
Screenshot: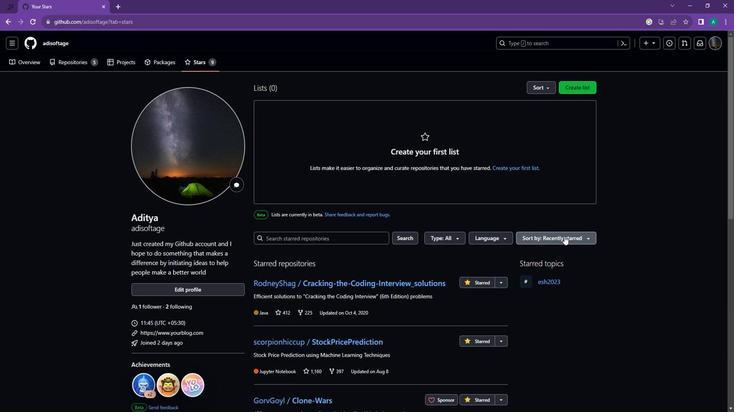 
Action: Mouse moved to (516, 266)
Screenshot: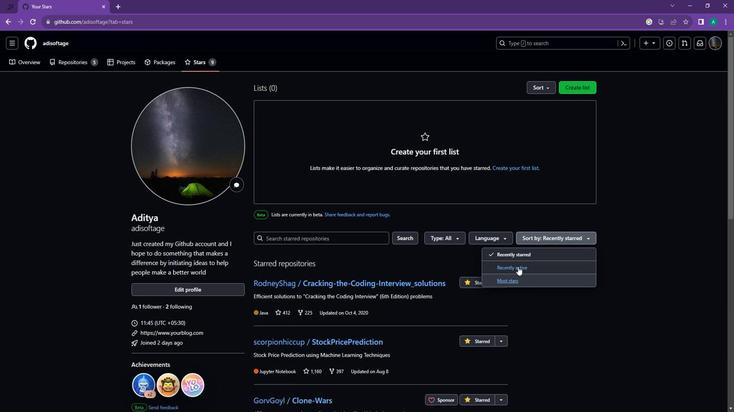 
Action: Mouse pressed left at (516, 266)
Screenshot: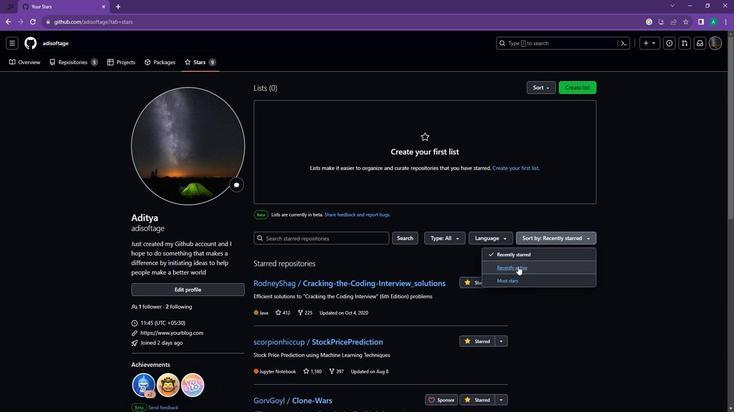 
Action: Mouse moved to (385, 267)
Screenshot: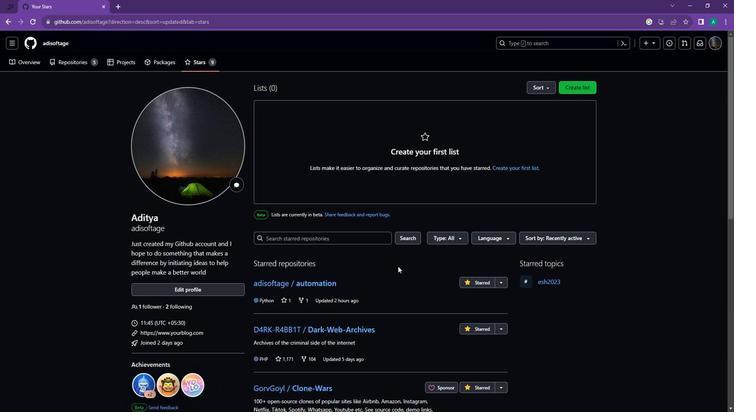 
Action: Mouse scrolled (385, 267) with delta (0, 0)
Screenshot: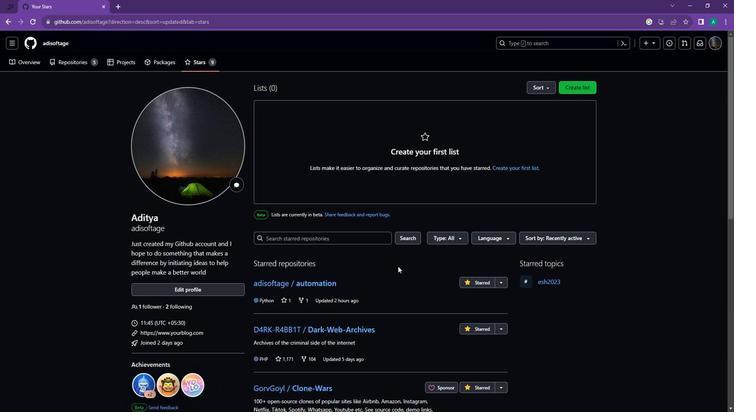 
Action: Mouse moved to (373, 267)
Screenshot: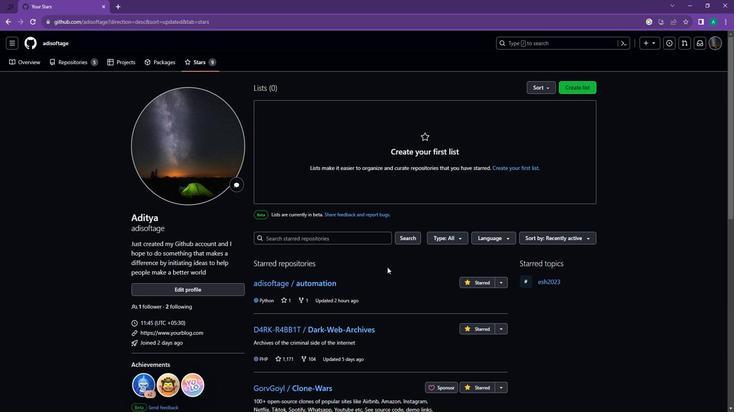 
Action: Mouse scrolled (373, 267) with delta (0, 0)
Screenshot: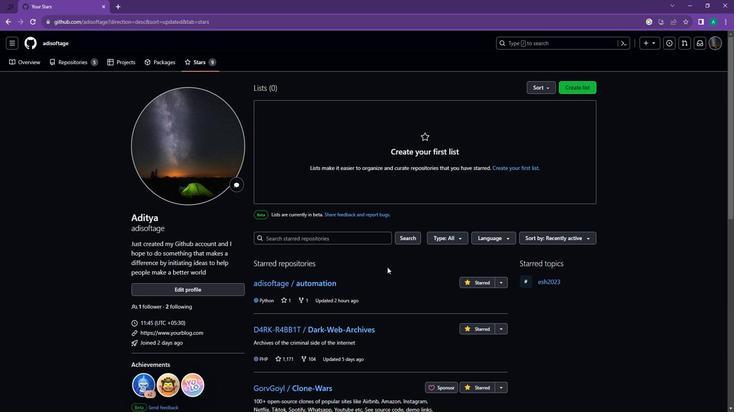 
Action: Mouse moved to (350, 241)
Screenshot: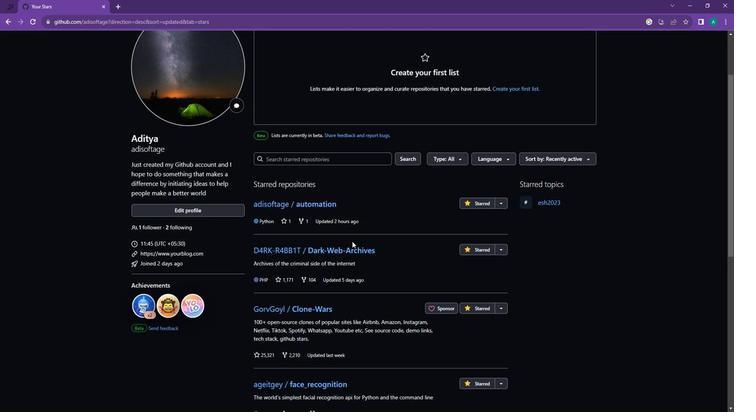 
Action: Mouse scrolled (350, 241) with delta (0, 0)
Screenshot: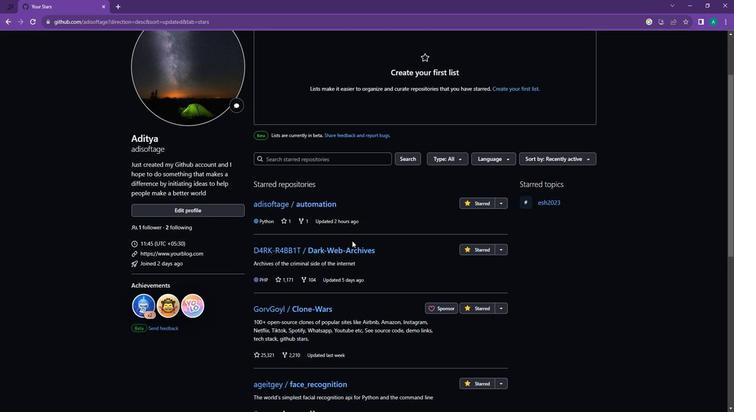 
Action: Mouse scrolled (350, 241) with delta (0, 0)
Screenshot: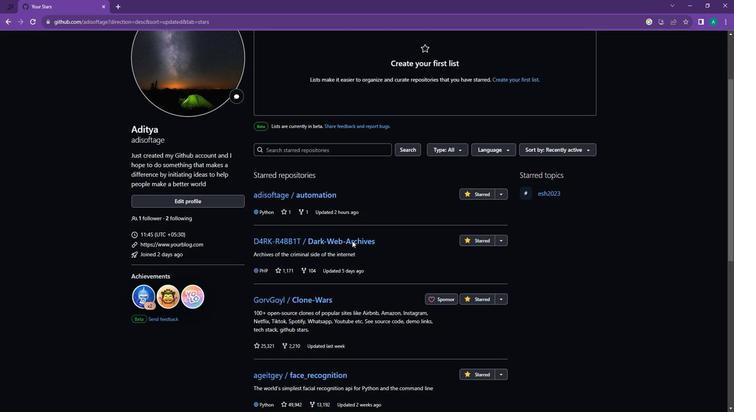 
Action: Mouse scrolled (350, 241) with delta (0, 0)
Screenshot: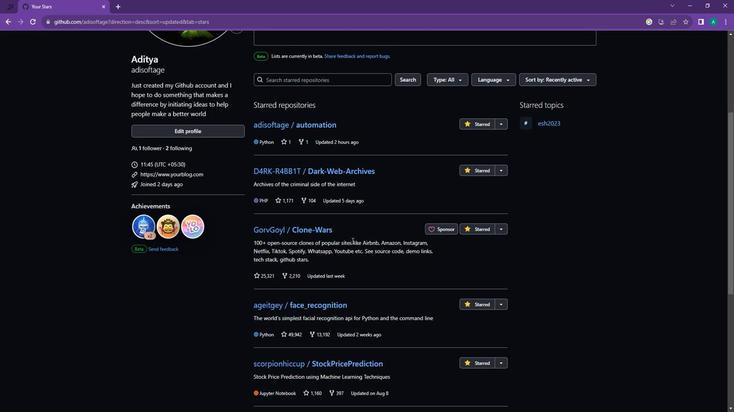 
Action: Mouse moved to (350, 241)
Screenshot: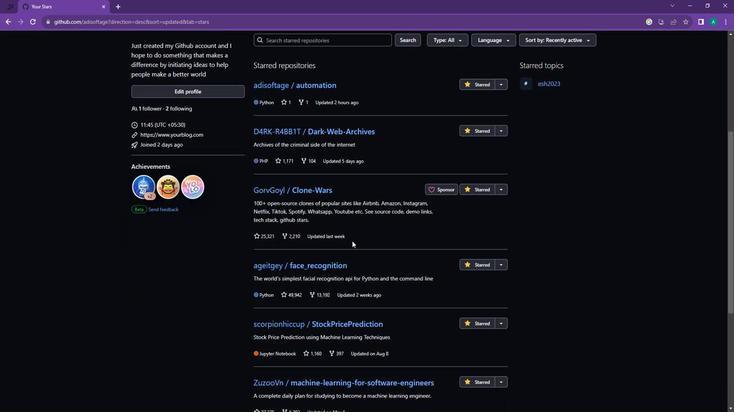 
